 Task: Look for space in Mamoudzou, Mayotte from 24th August, 2023 to 10th September, 2023 for 8 adults in price range Rs.12000 to Rs.15000. Place can be entire place or shared room with 4 bedrooms having 8 beds and 4 bathrooms. Property type can be house, flat, guest house. Amenities needed are: wifi, TV, free parkinig on premises, gym, breakfast. Booking option can be shelf check-in. Required host language is English.
Action: Mouse moved to (483, 105)
Screenshot: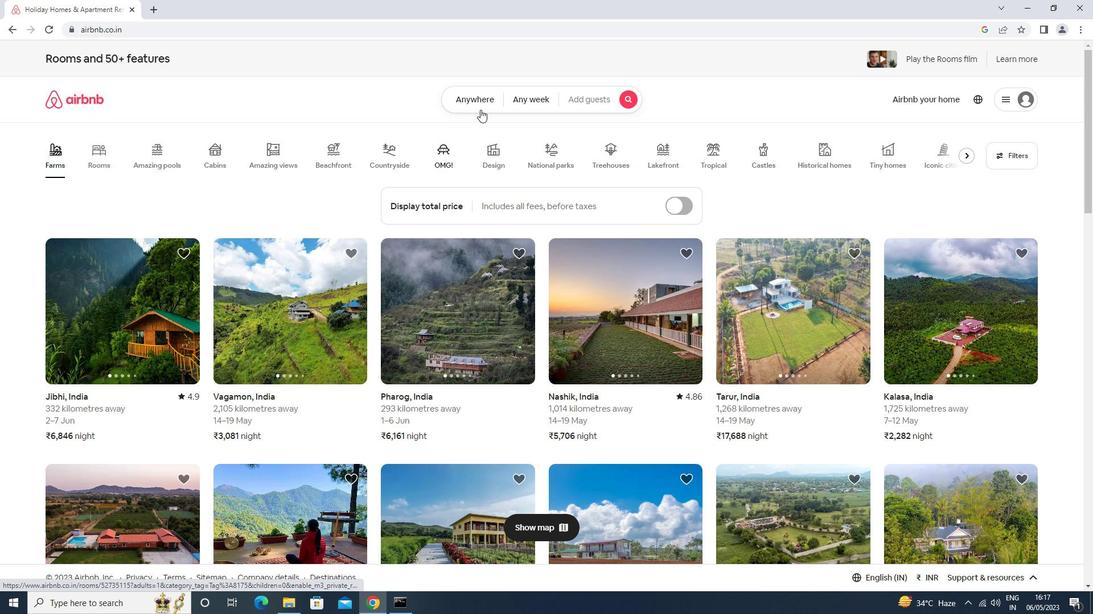 
Action: Mouse pressed left at (483, 105)
Screenshot: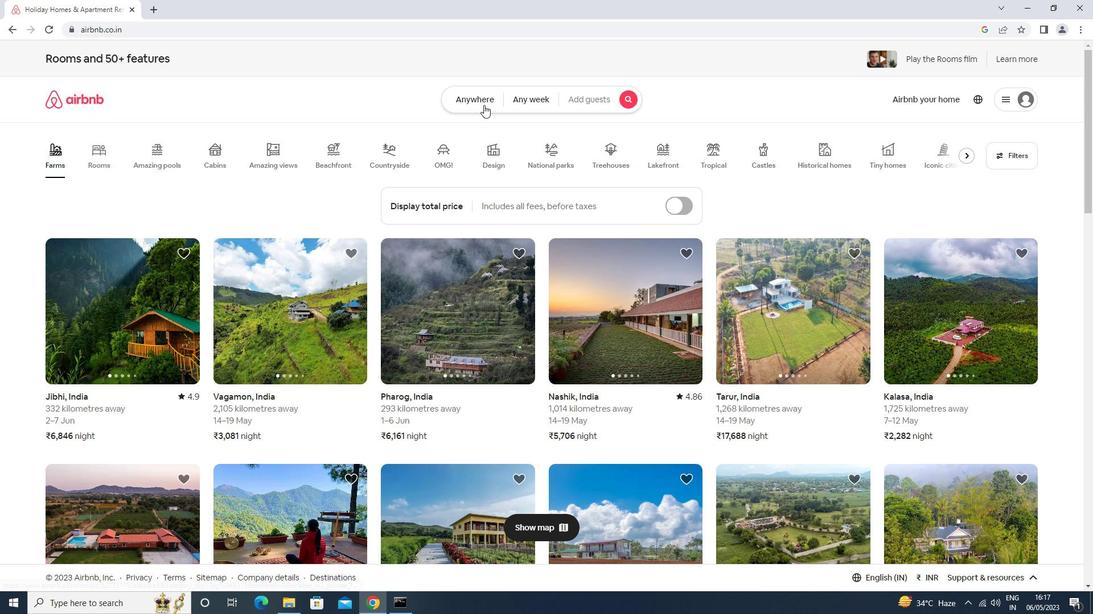 
Action: Mouse moved to (423, 145)
Screenshot: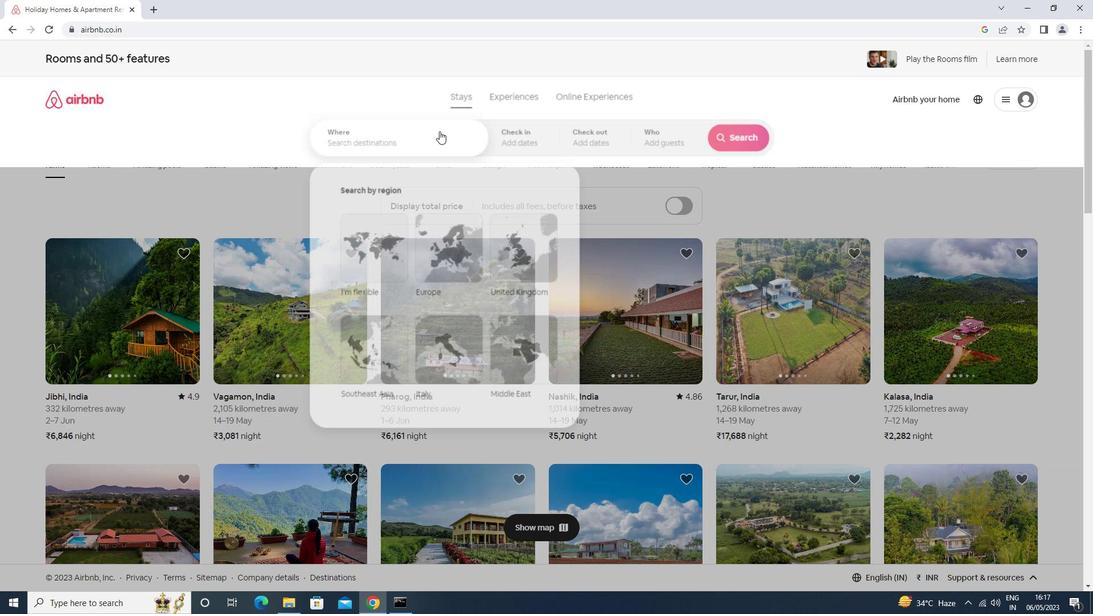 
Action: Mouse pressed left at (423, 145)
Screenshot: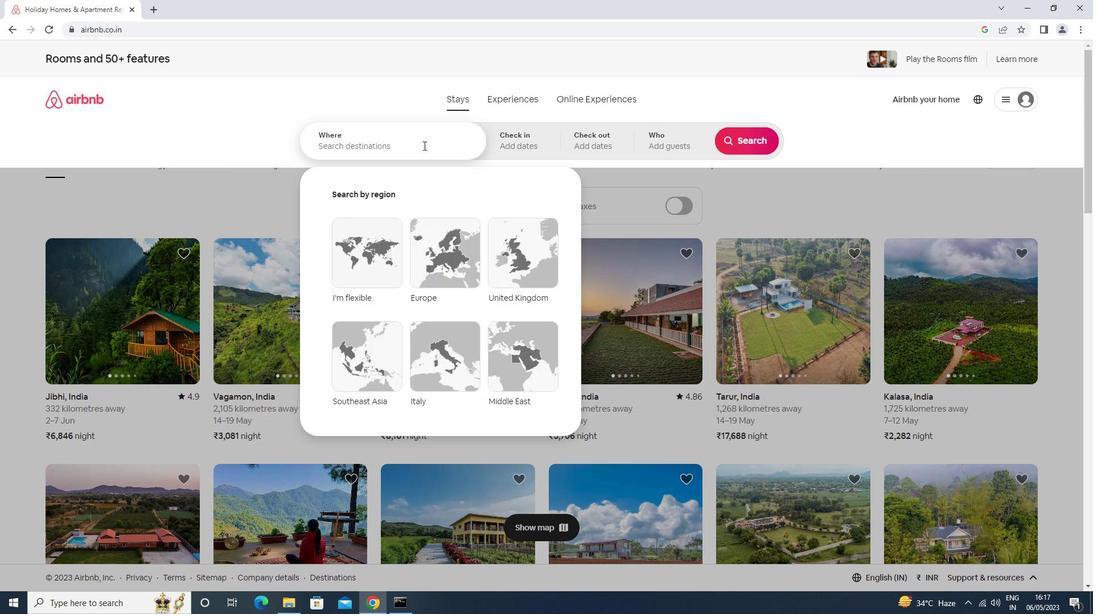 
Action: Mouse moved to (419, 148)
Screenshot: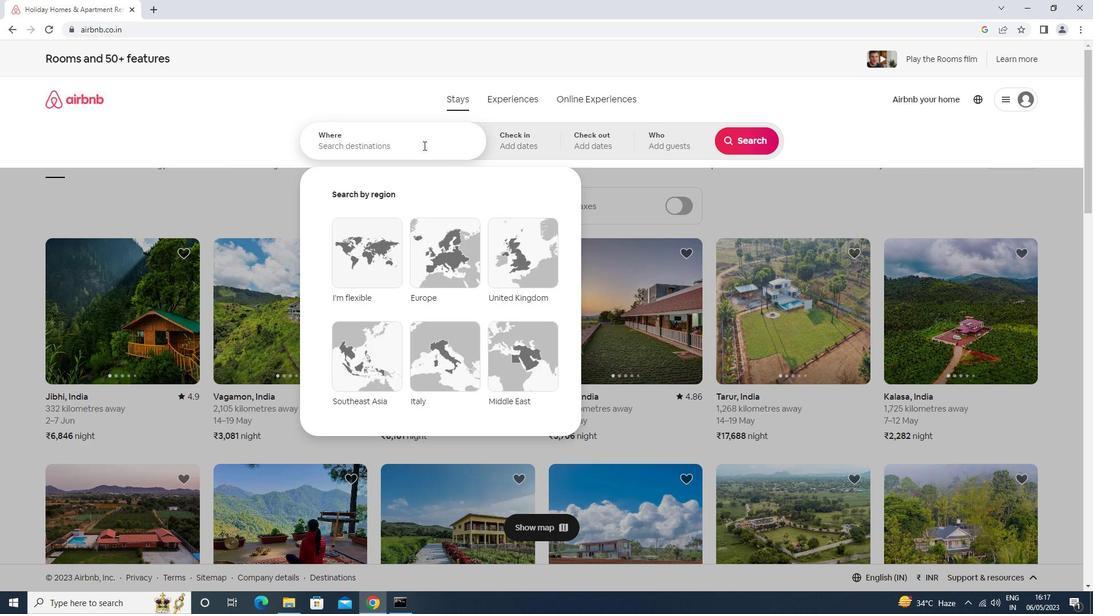 
Action: Key pressed <Key.shift>MAMOUDZOU,<Key.space><Key.shift>YEMEN<Key.backspace><Key.backspace><Key.backspace><Key.backspace><Key.backspace><Key.shift>MAYO<Key.down><Key.enter>
Screenshot: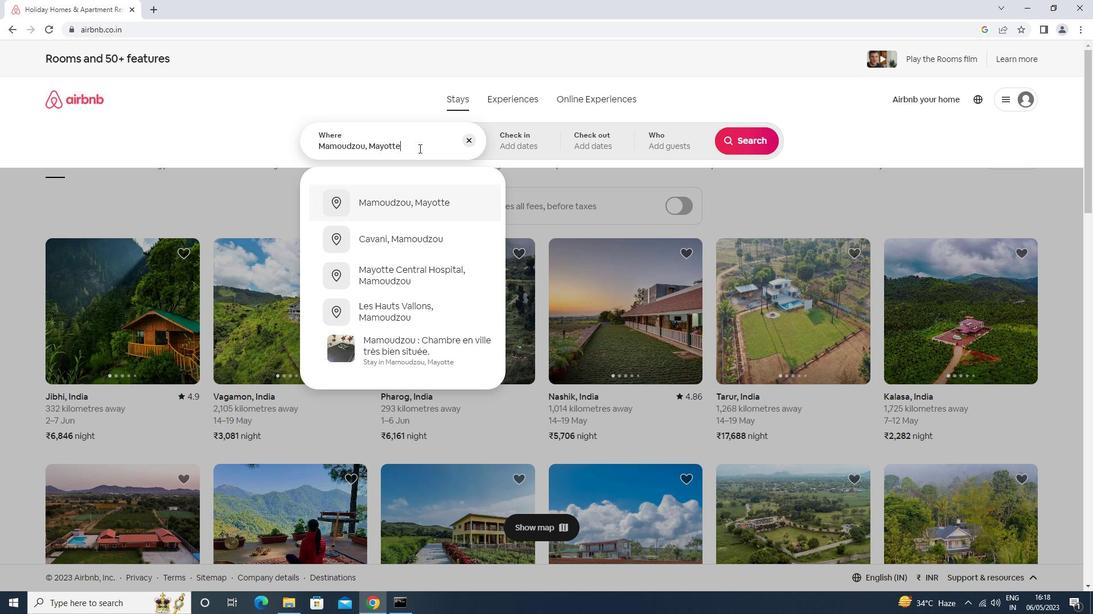 
Action: Mouse moved to (746, 231)
Screenshot: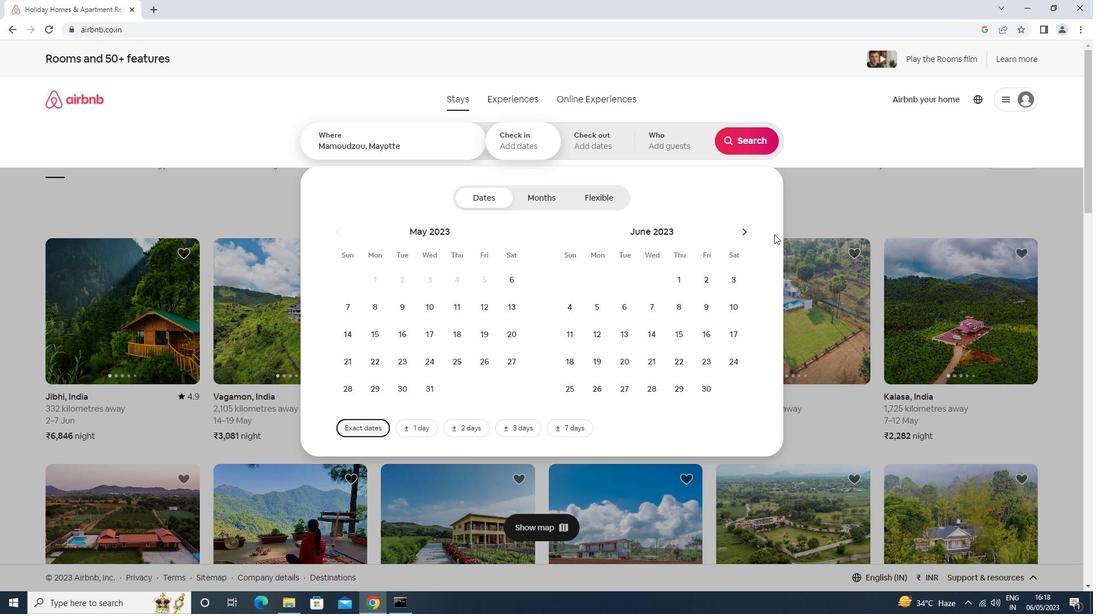 
Action: Mouse pressed left at (746, 231)
Screenshot: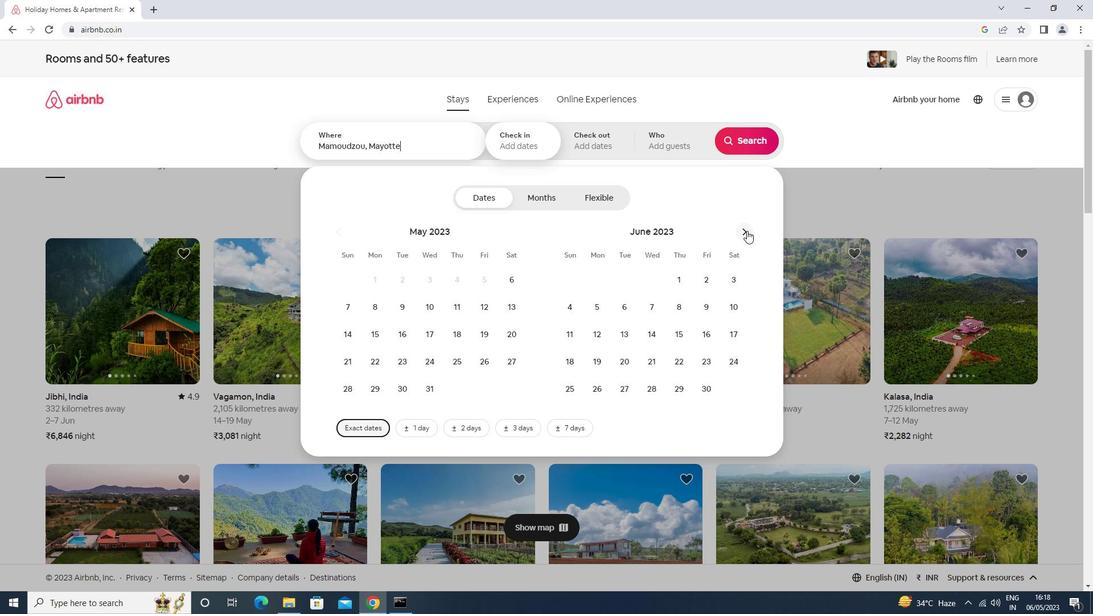 
Action: Mouse pressed left at (746, 231)
Screenshot: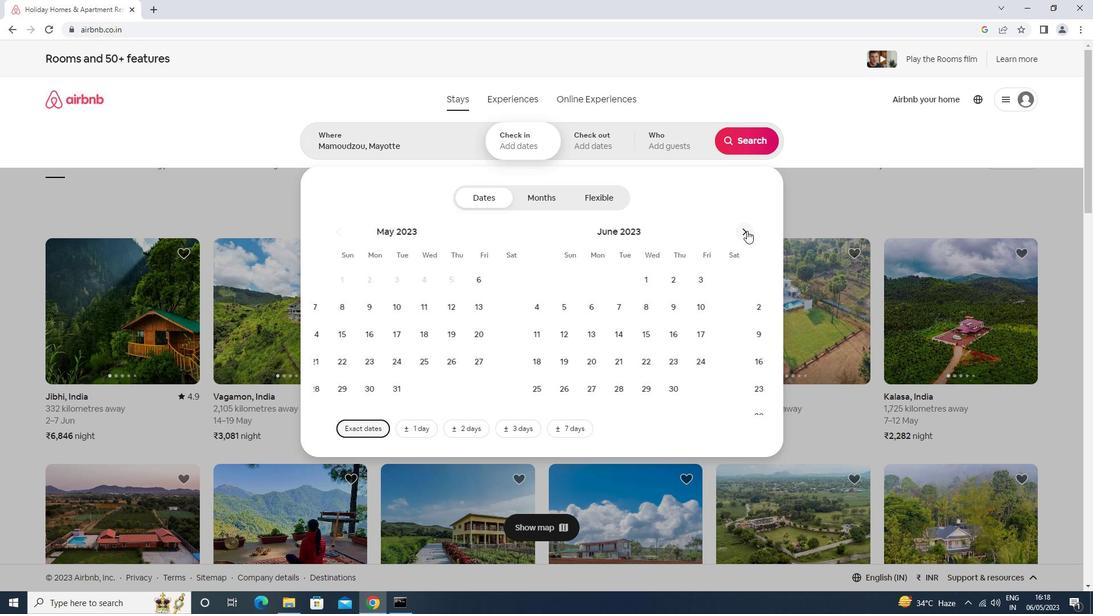 
Action: Mouse pressed left at (746, 231)
Screenshot: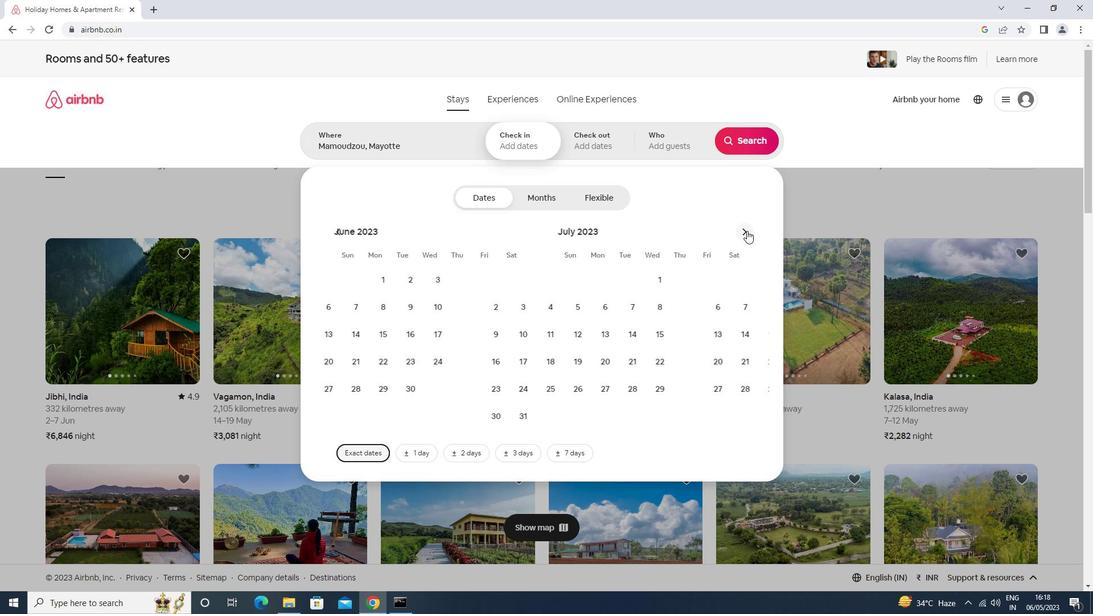 
Action: Mouse moved to (456, 353)
Screenshot: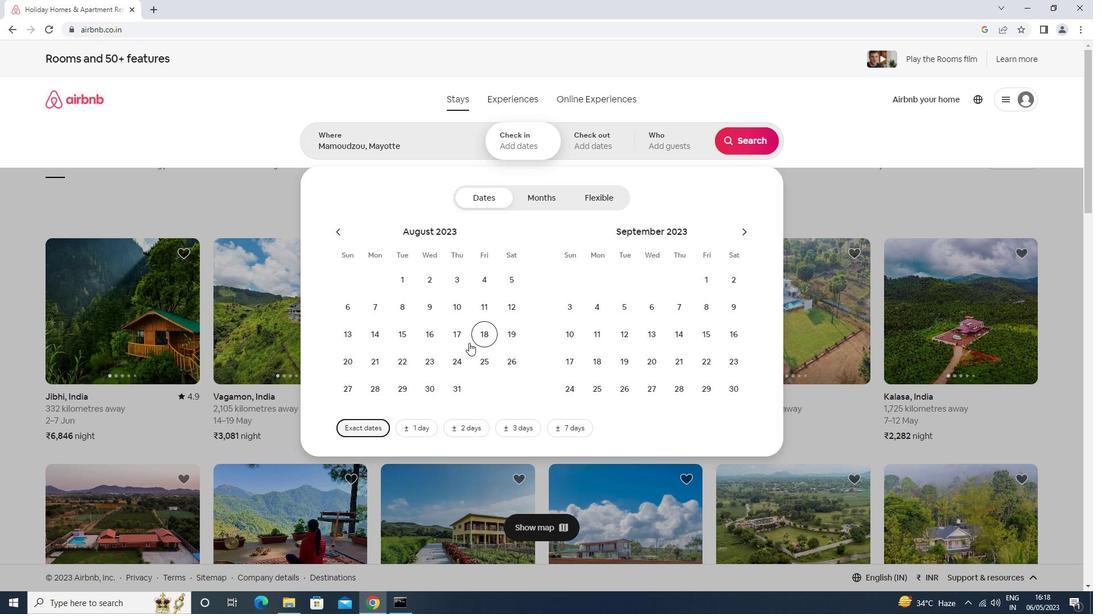 
Action: Mouse pressed left at (456, 353)
Screenshot: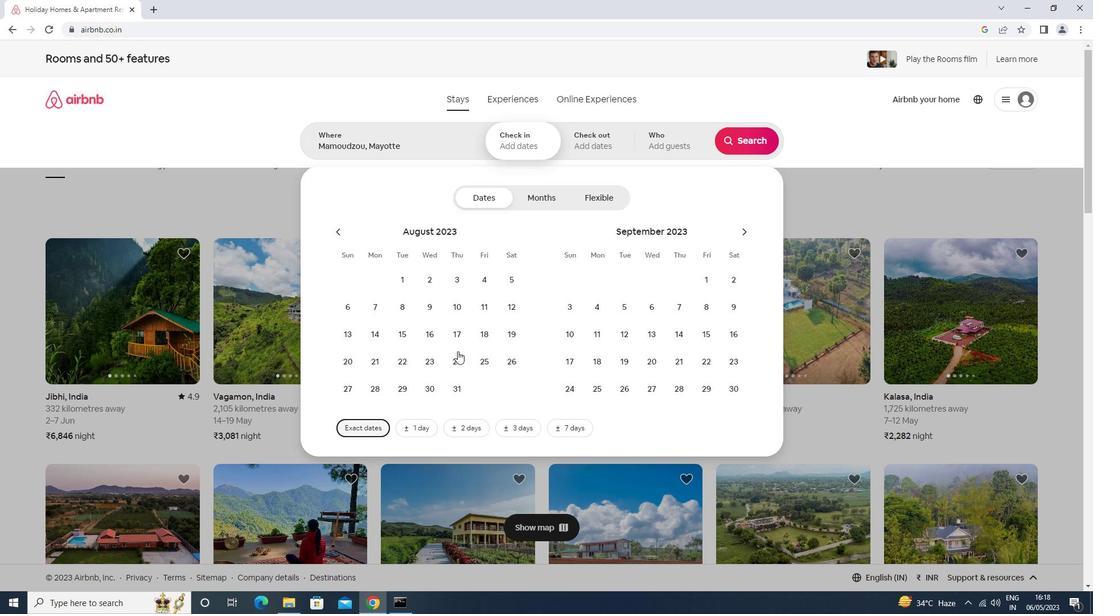
Action: Mouse moved to (572, 334)
Screenshot: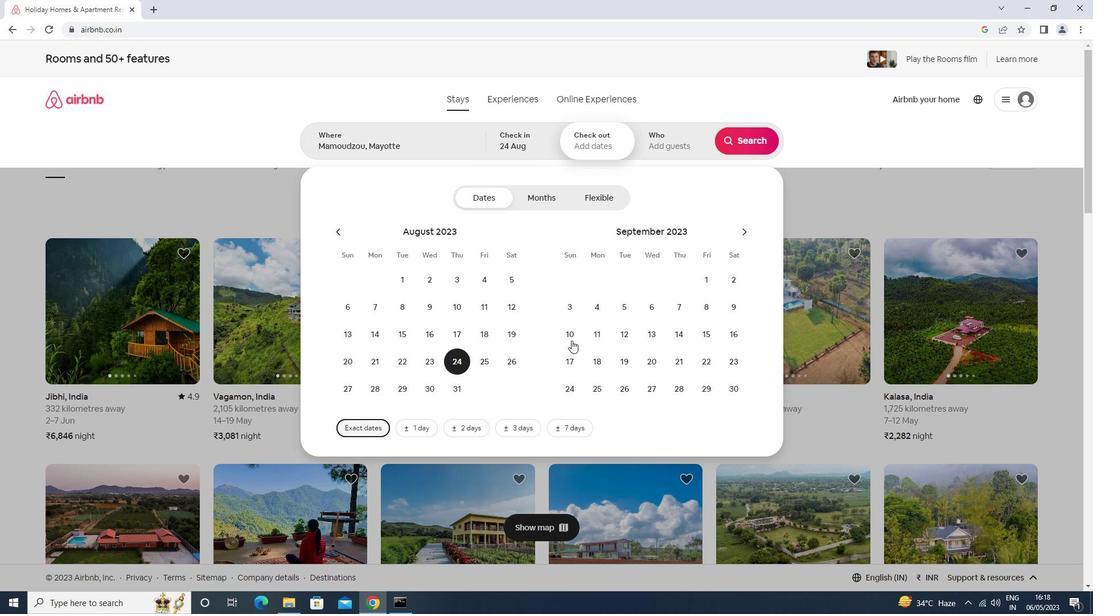 
Action: Mouse pressed left at (572, 334)
Screenshot: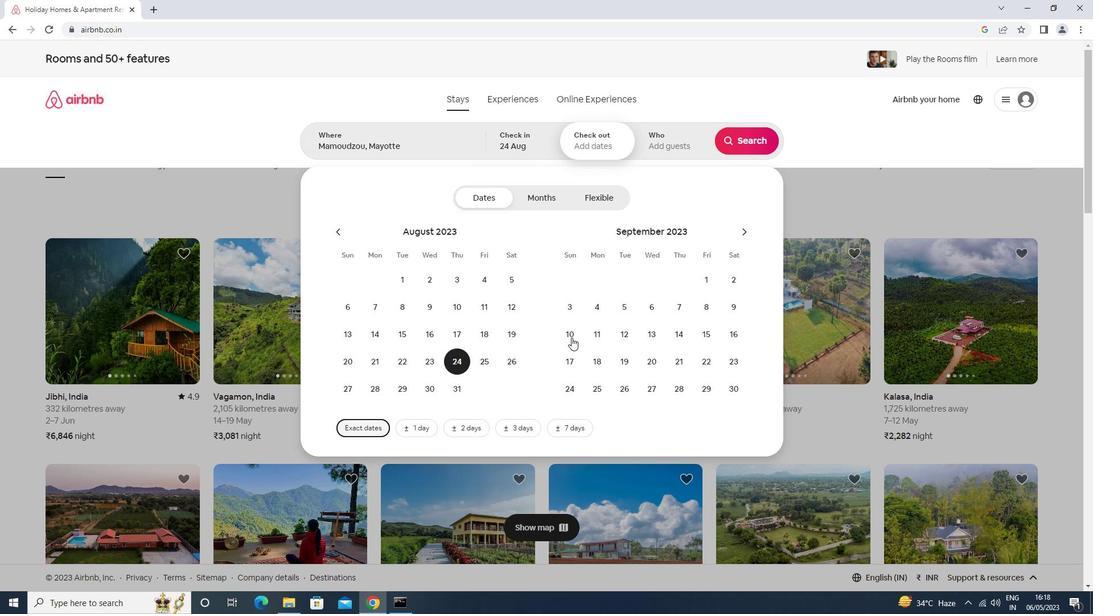 
Action: Mouse moved to (667, 146)
Screenshot: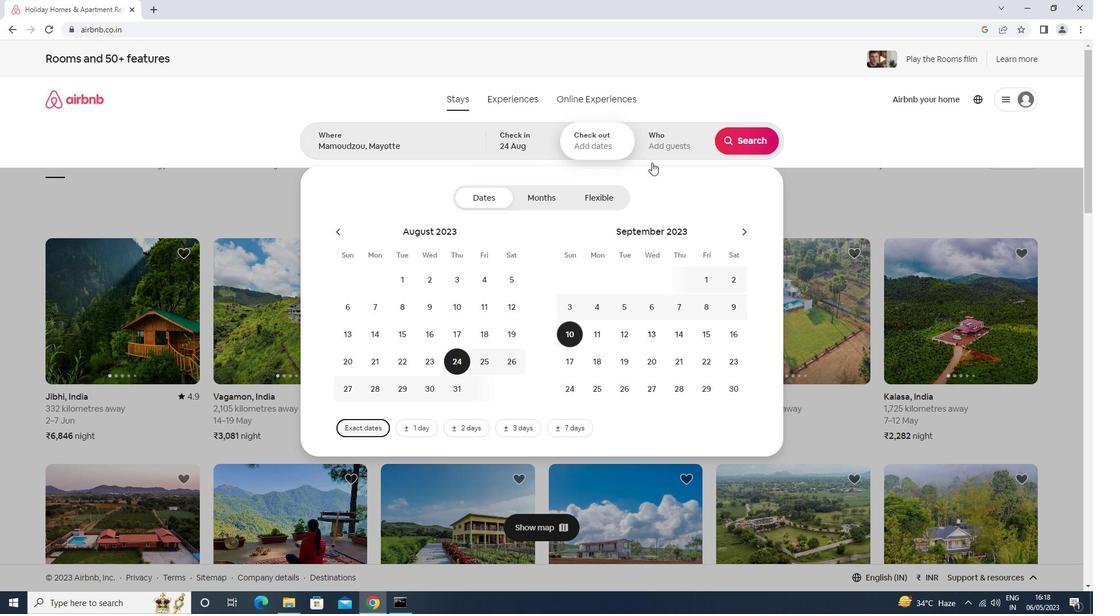 
Action: Mouse pressed left at (667, 146)
Screenshot: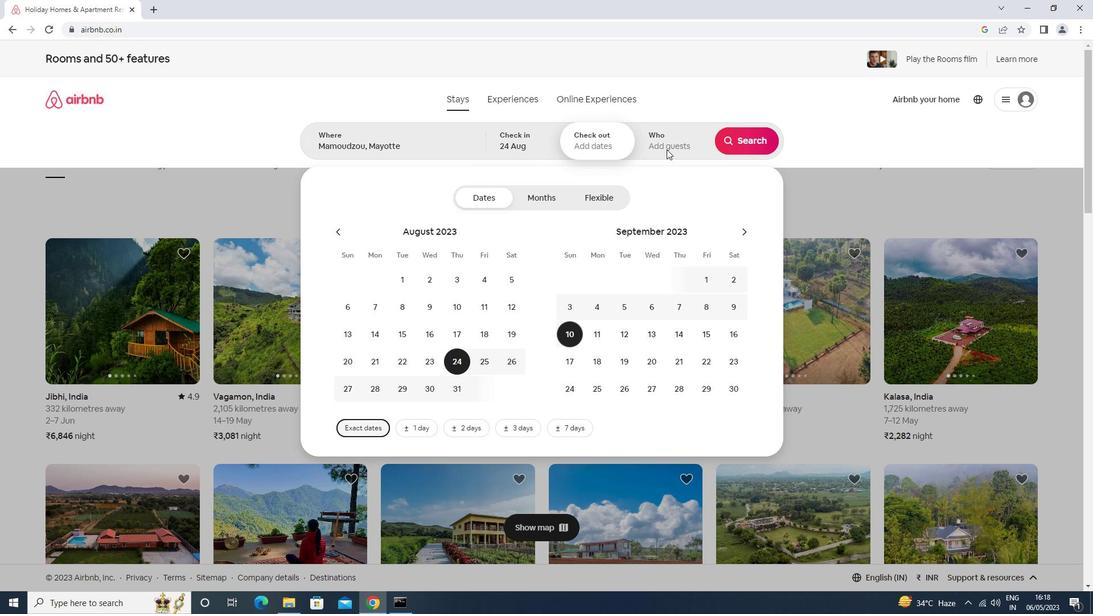 
Action: Mouse moved to (754, 202)
Screenshot: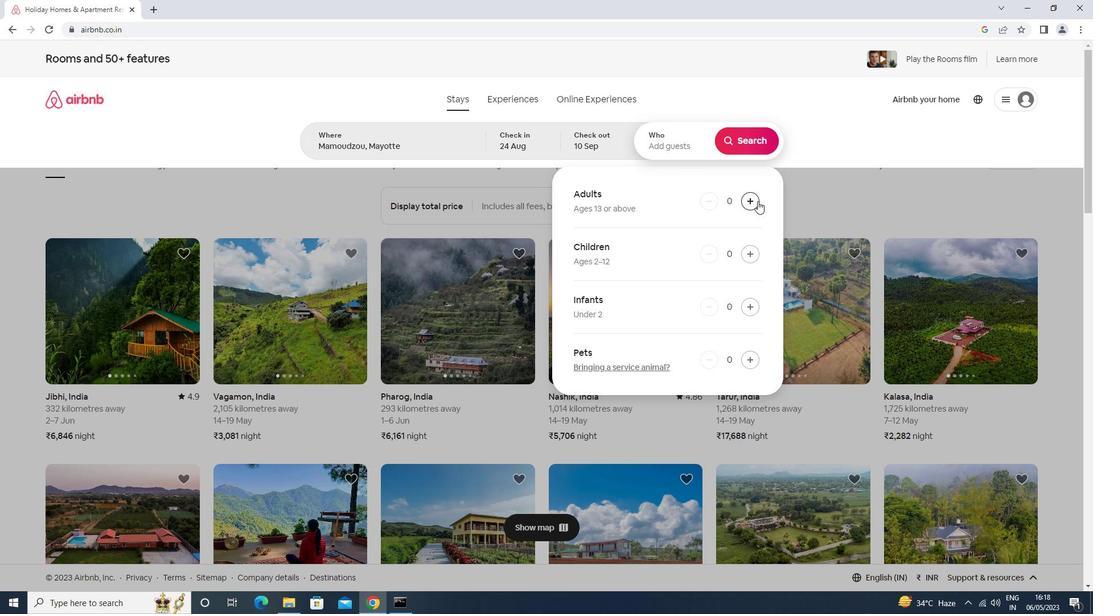 
Action: Mouse pressed left at (754, 202)
Screenshot: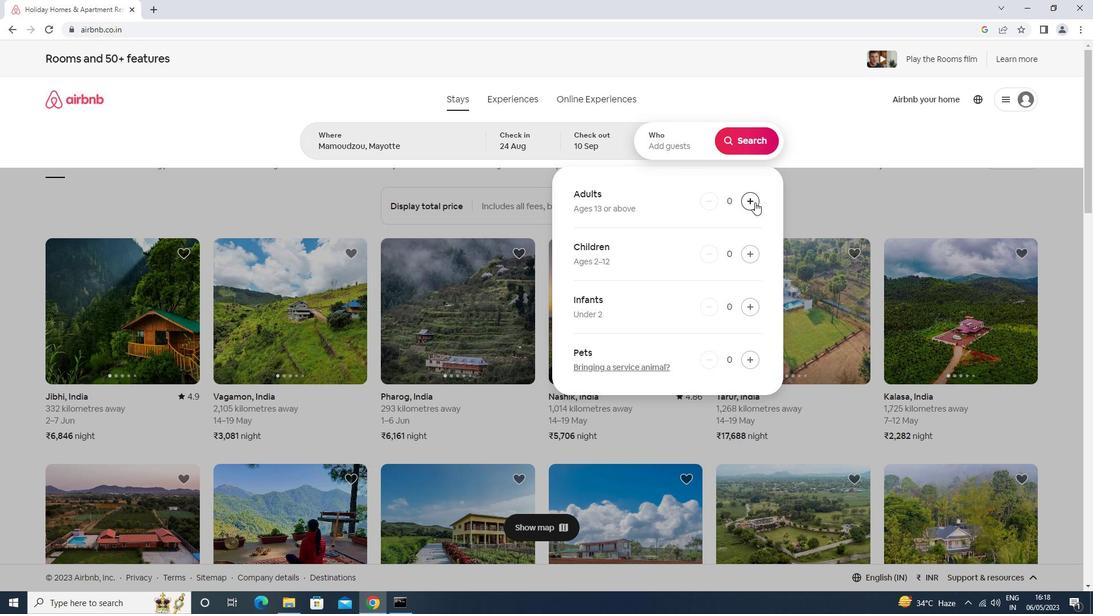 
Action: Mouse pressed left at (754, 202)
Screenshot: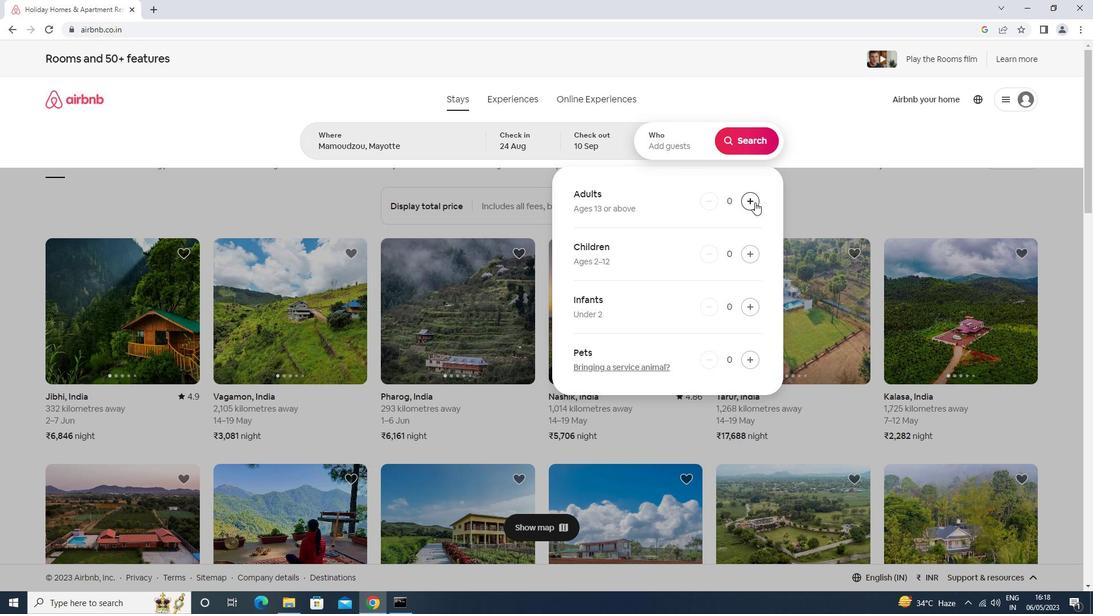 
Action: Mouse pressed left at (754, 202)
Screenshot: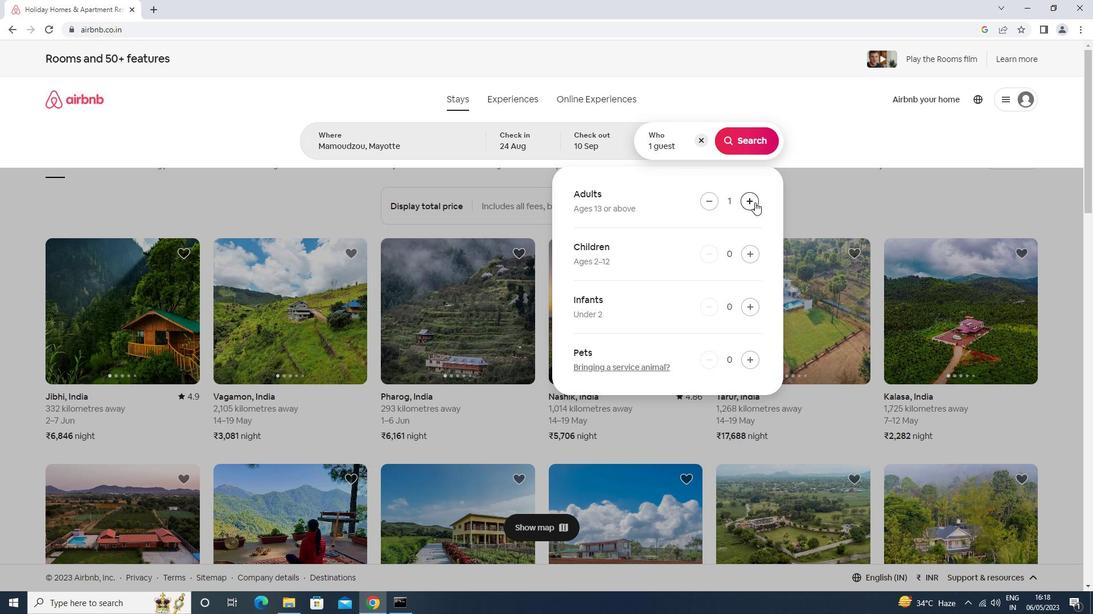 
Action: Mouse pressed left at (754, 202)
Screenshot: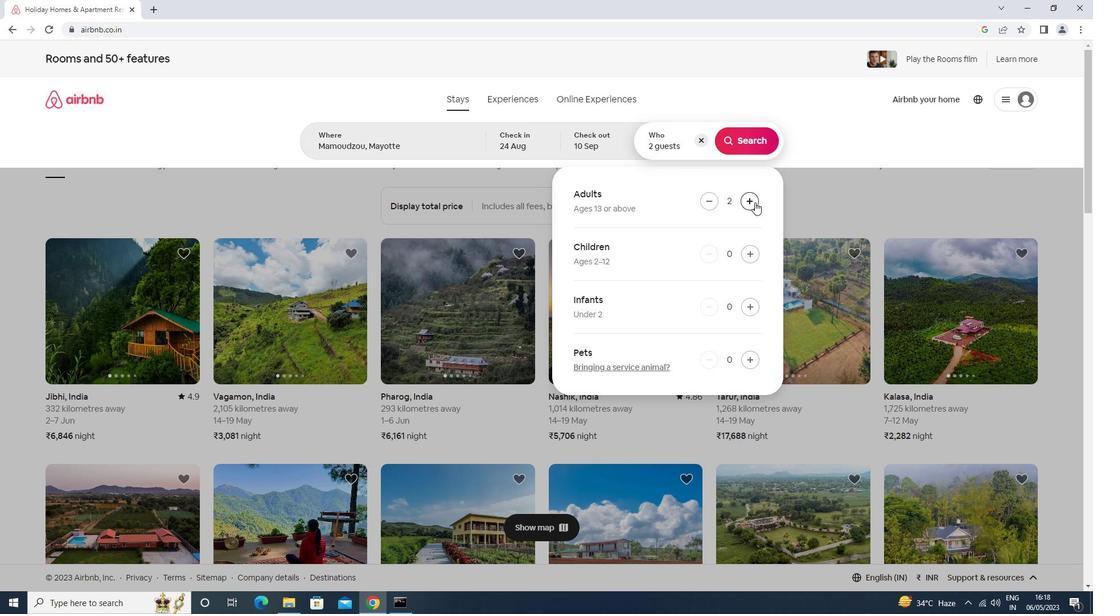 
Action: Mouse pressed left at (754, 202)
Screenshot: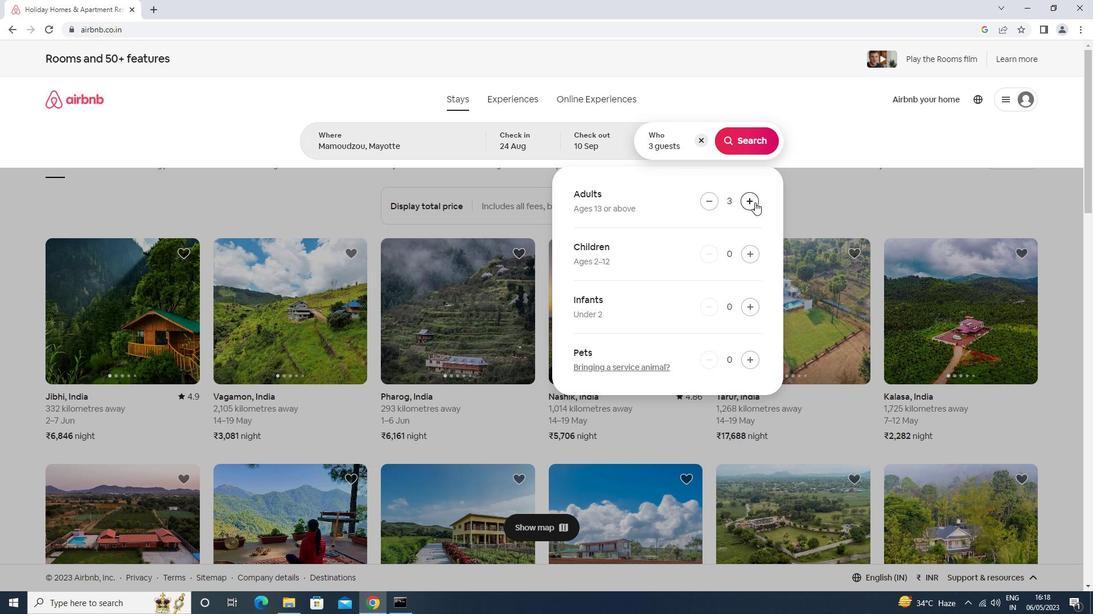 
Action: Mouse pressed left at (754, 202)
Screenshot: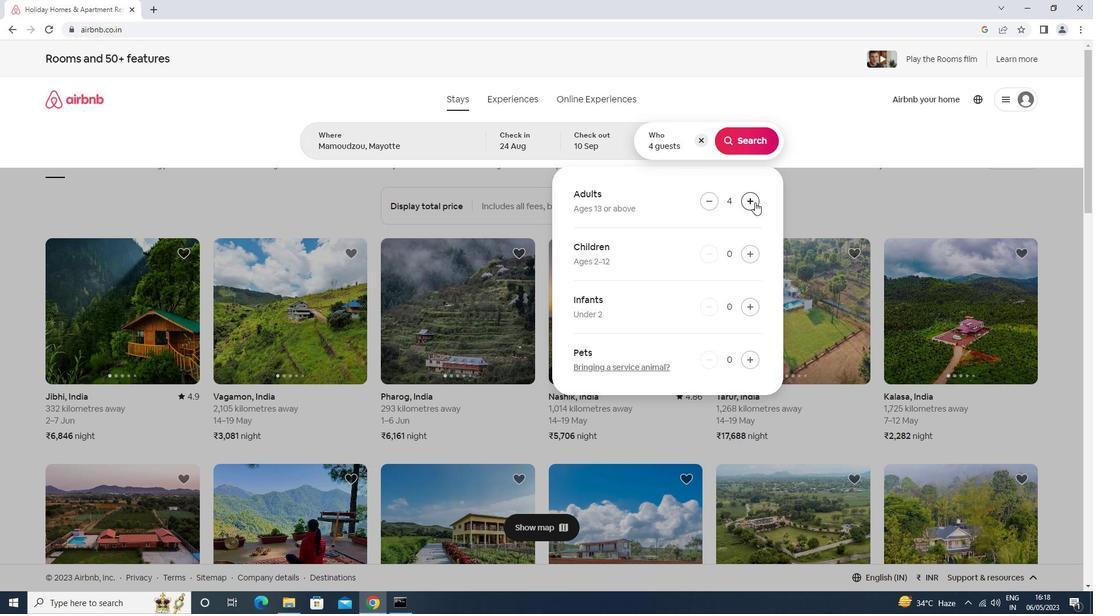
Action: Mouse pressed left at (754, 202)
Screenshot: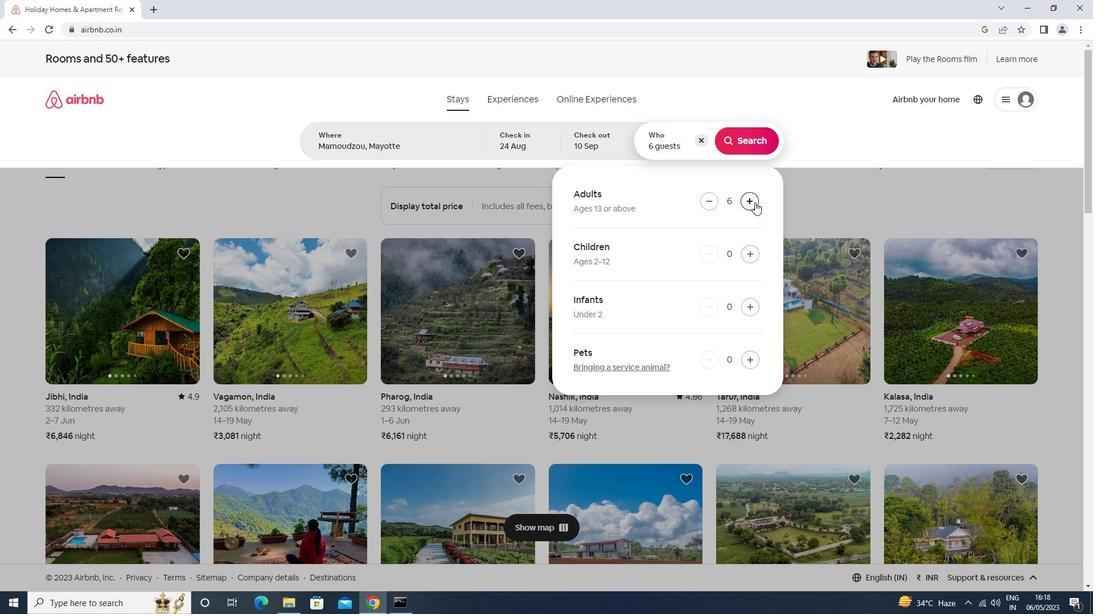 
Action: Mouse pressed left at (754, 202)
Screenshot: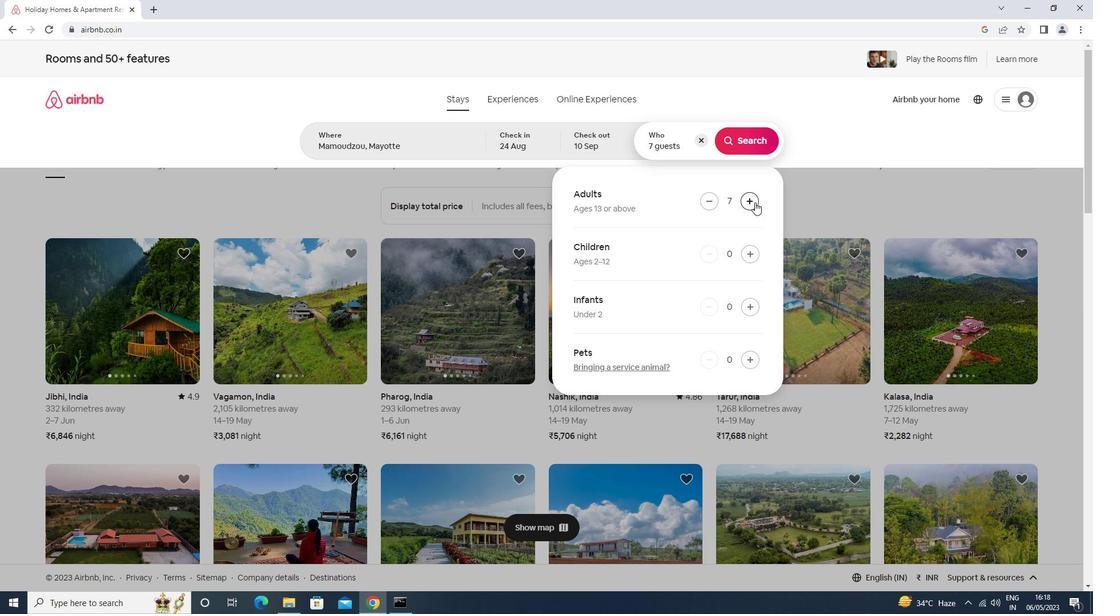 
Action: Mouse moved to (746, 142)
Screenshot: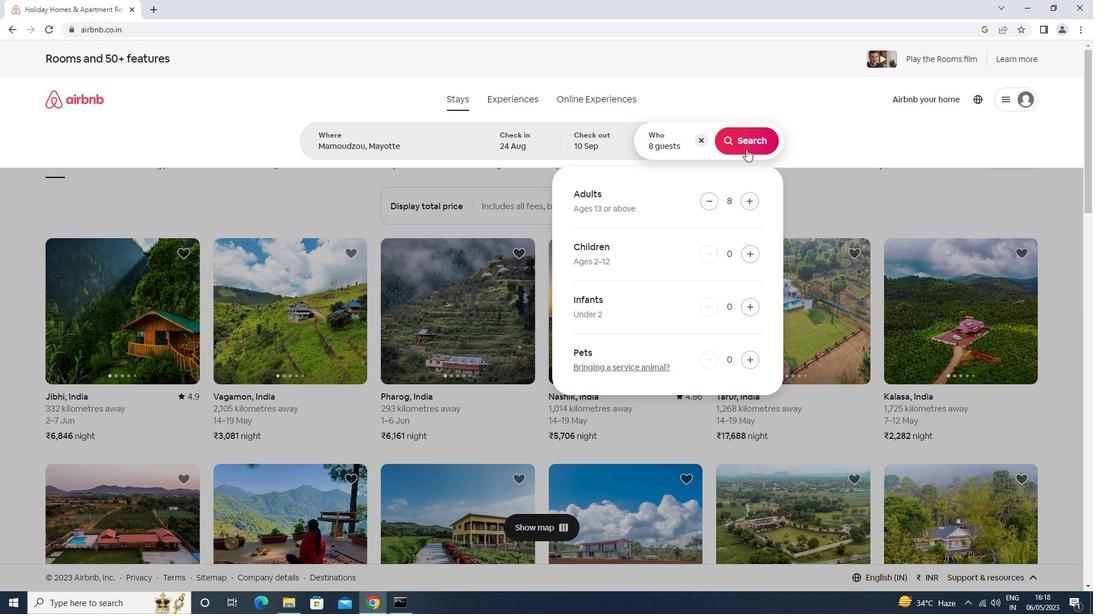 
Action: Mouse pressed left at (746, 142)
Screenshot: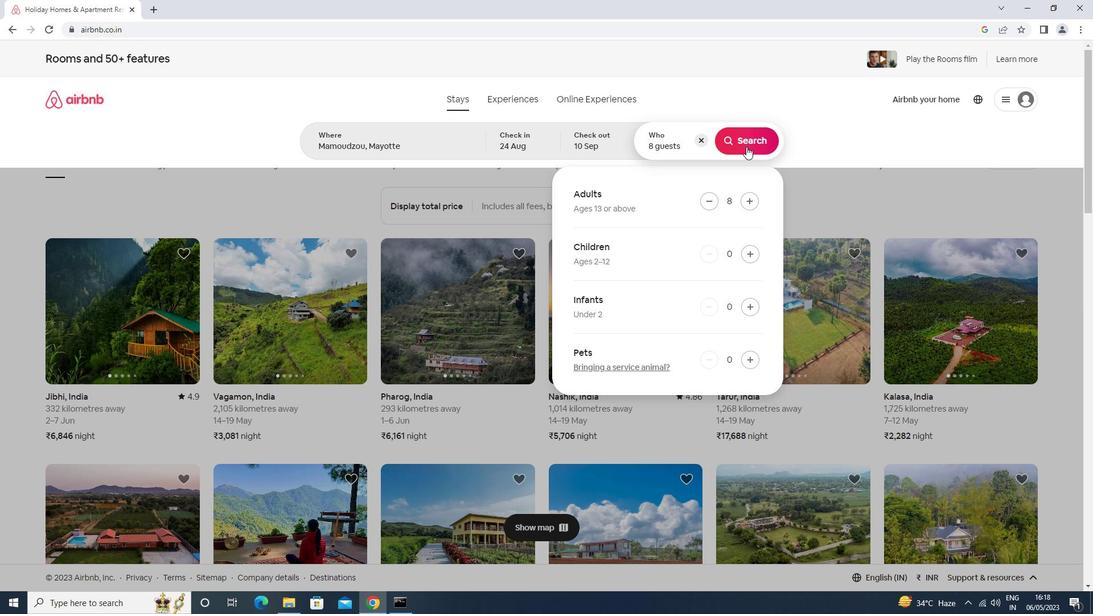 
Action: Mouse moved to (1038, 117)
Screenshot: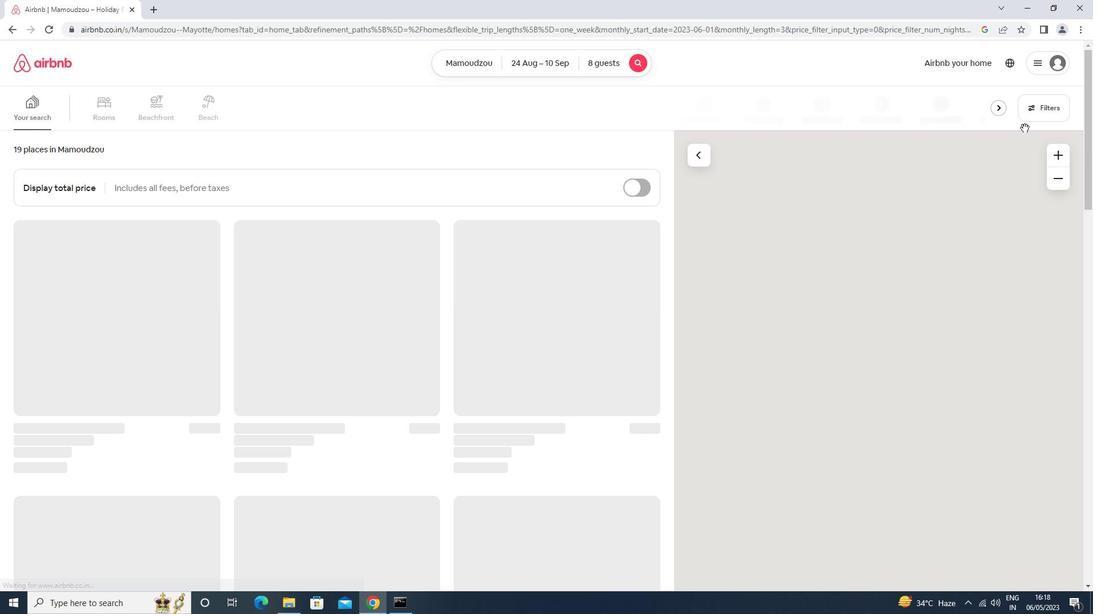 
Action: Mouse pressed left at (1038, 117)
Screenshot: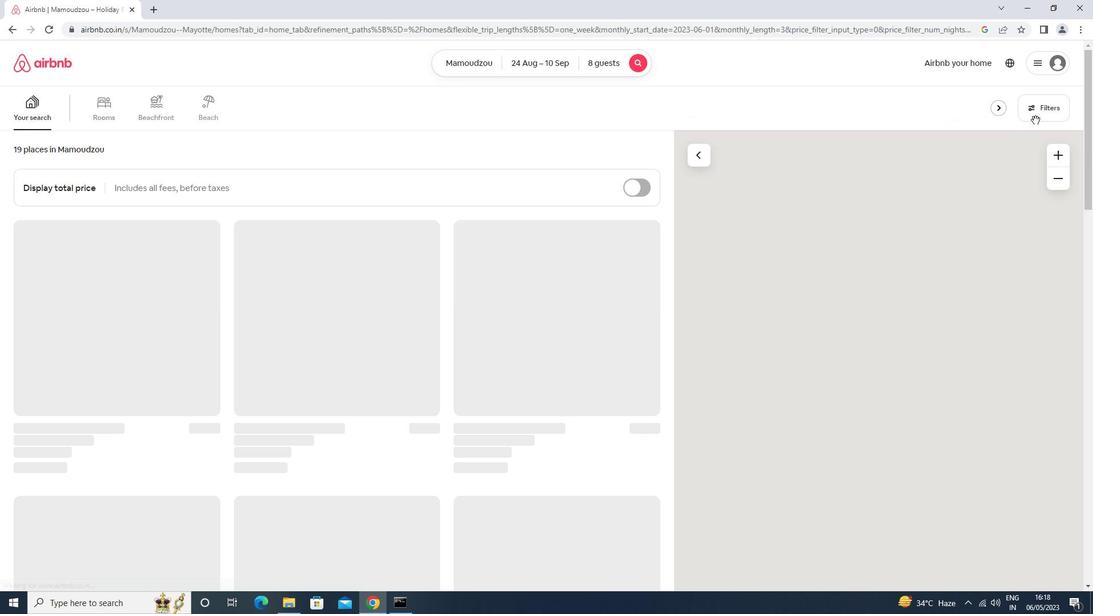 
Action: Mouse moved to (446, 387)
Screenshot: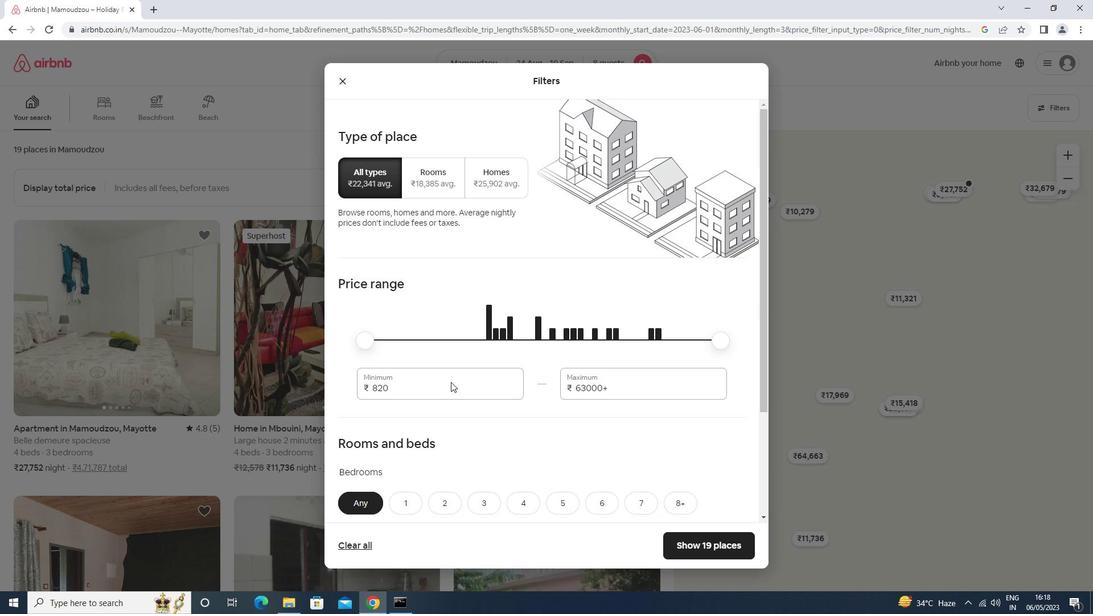 
Action: Mouse pressed left at (446, 387)
Screenshot: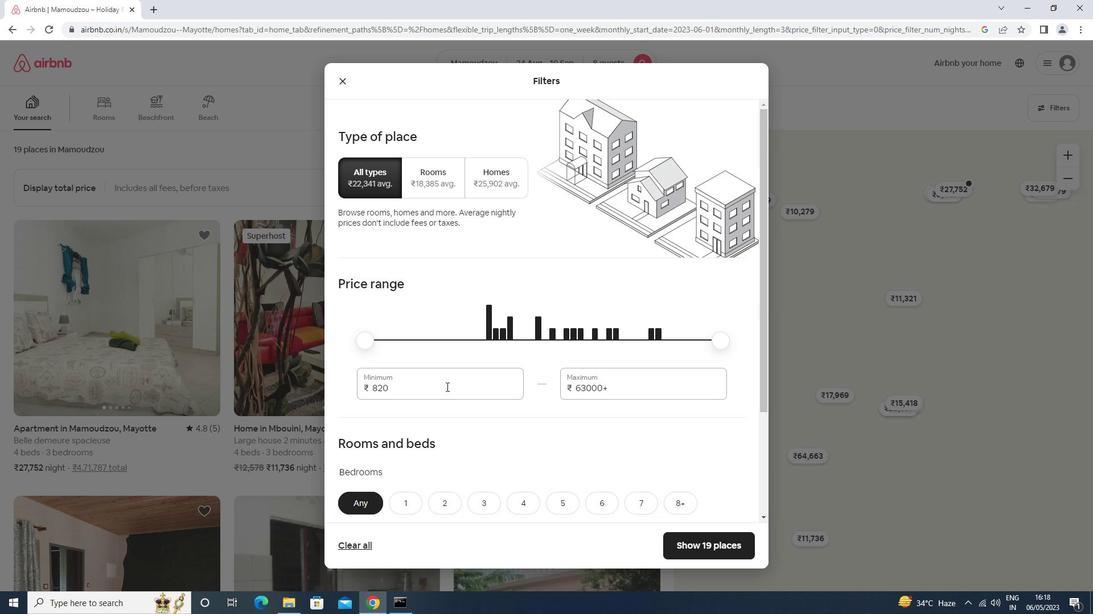 
Action: Mouse moved to (444, 387)
Screenshot: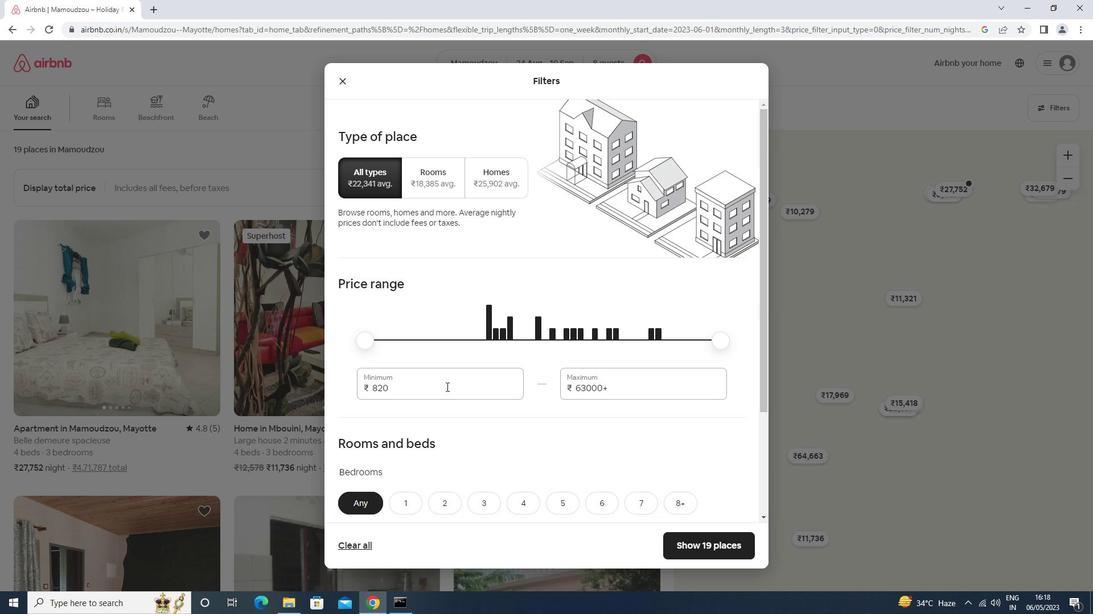 
Action: Key pressed <Key.backspace><Key.backspace><Key.backspace><Key.backspace>12000<Key.tab>15000
Screenshot: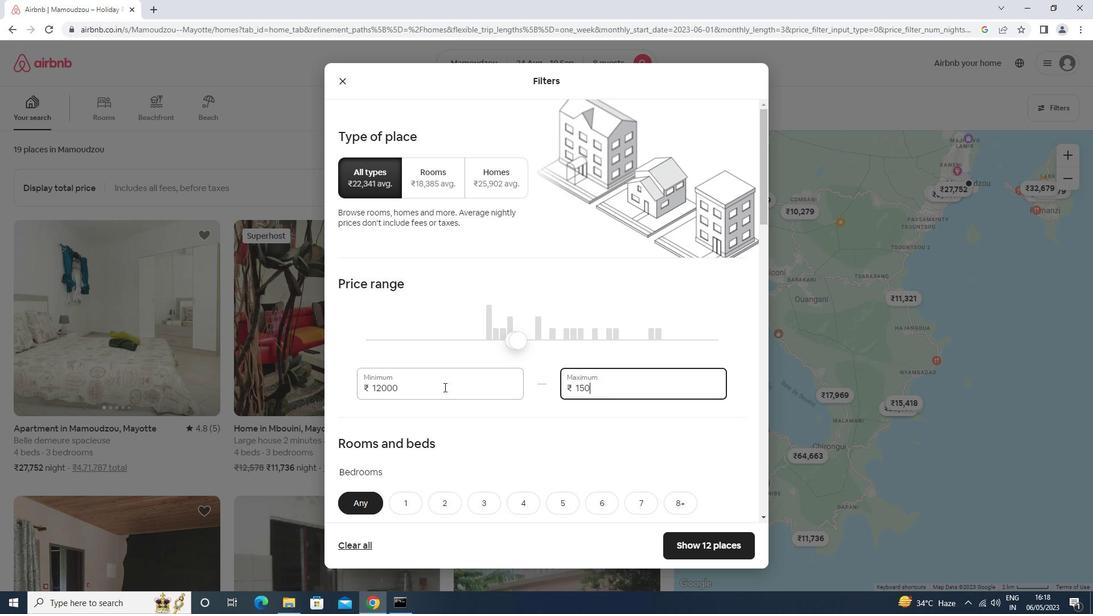 
Action: Mouse scrolled (444, 387) with delta (0, 0)
Screenshot: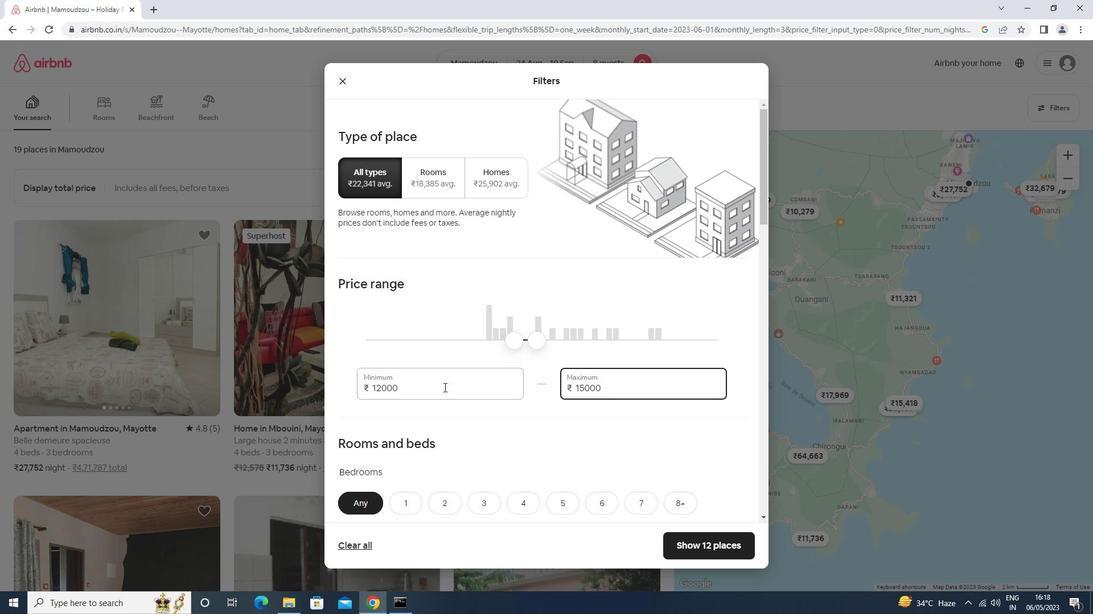 
Action: Mouse scrolled (444, 387) with delta (0, 0)
Screenshot: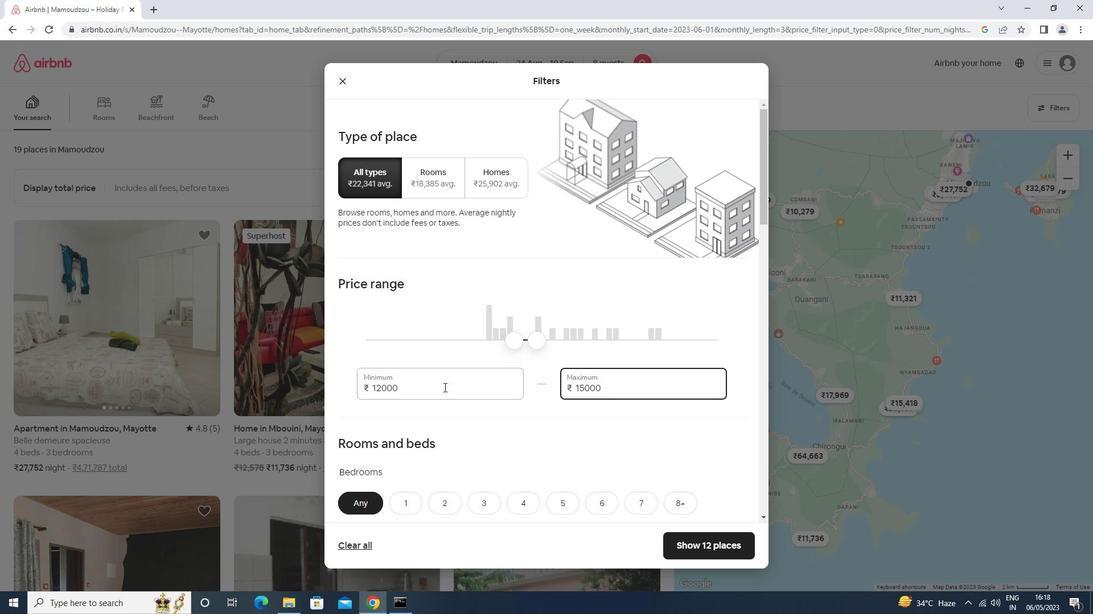 
Action: Mouse scrolled (444, 387) with delta (0, 0)
Screenshot: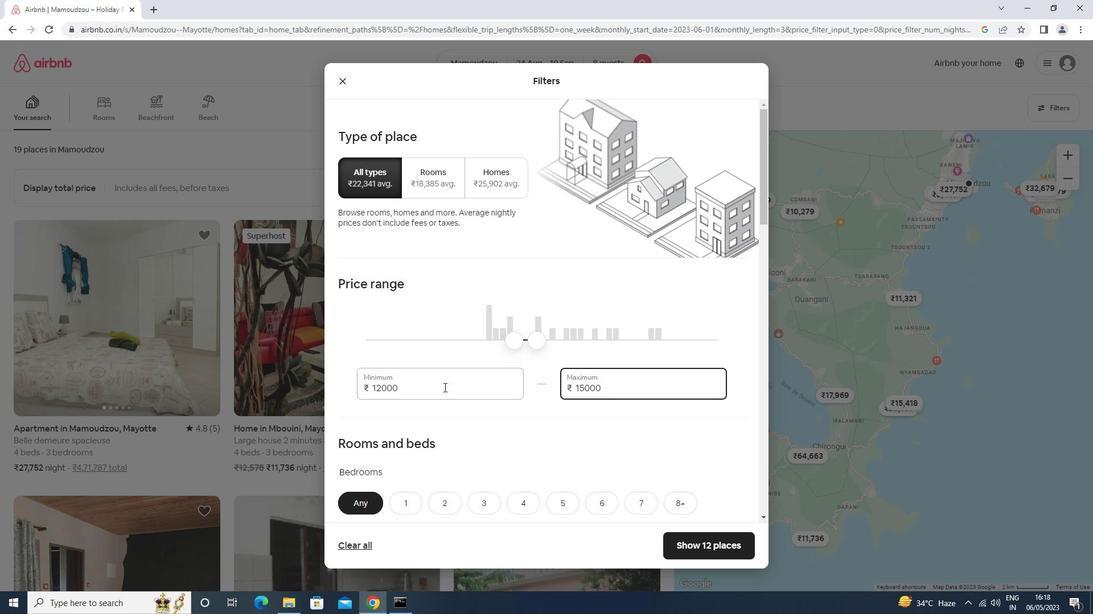 
Action: Mouse scrolled (444, 387) with delta (0, 0)
Screenshot: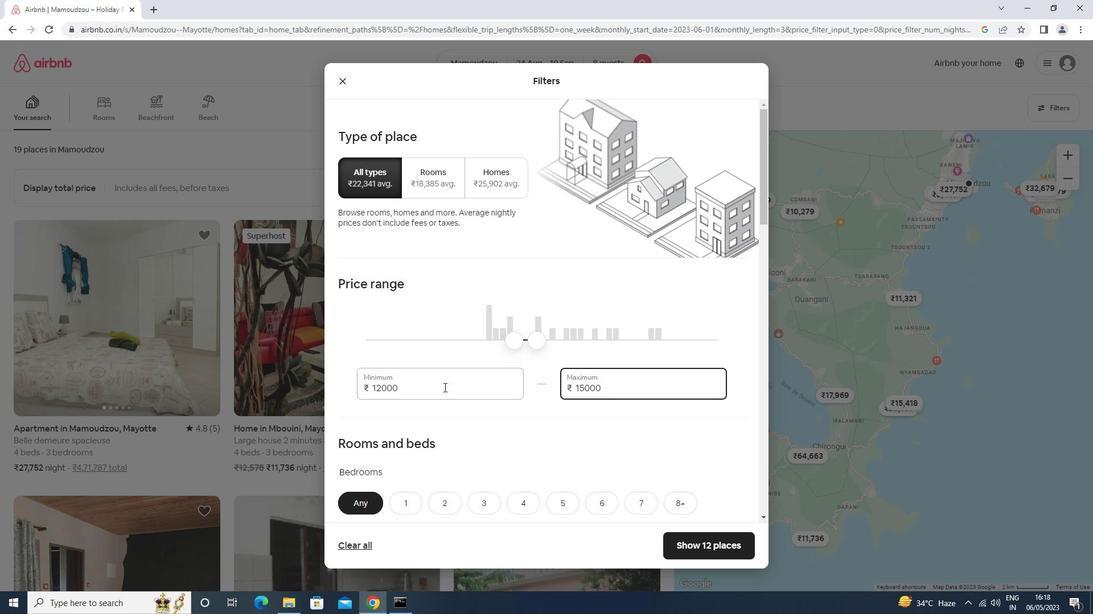 
Action: Mouse scrolled (444, 387) with delta (0, 0)
Screenshot: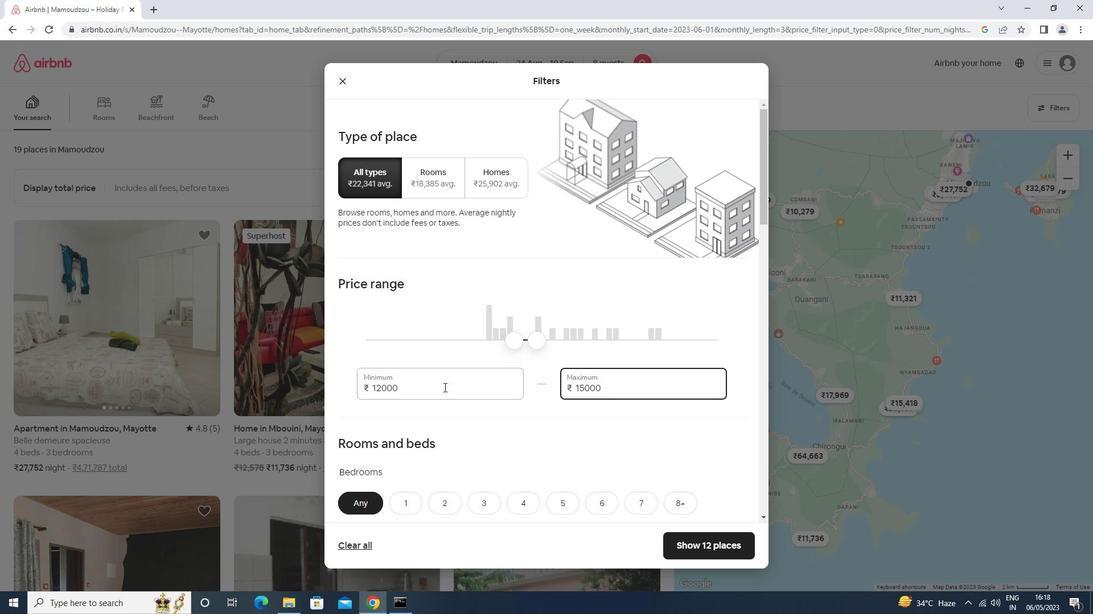 
Action: Mouse scrolled (444, 387) with delta (0, 0)
Screenshot: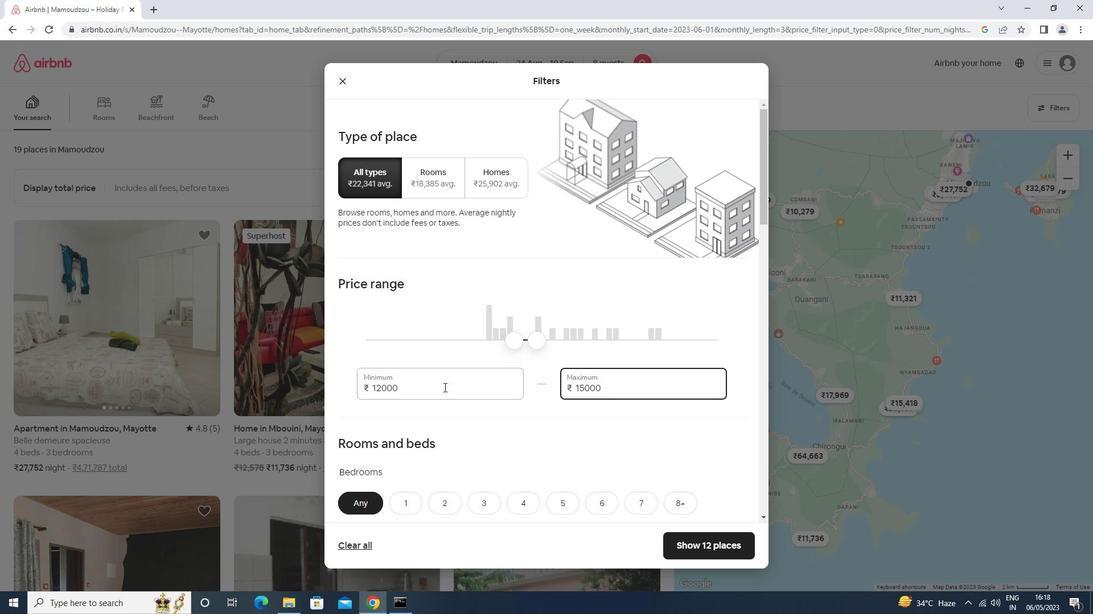 
Action: Mouse moved to (529, 159)
Screenshot: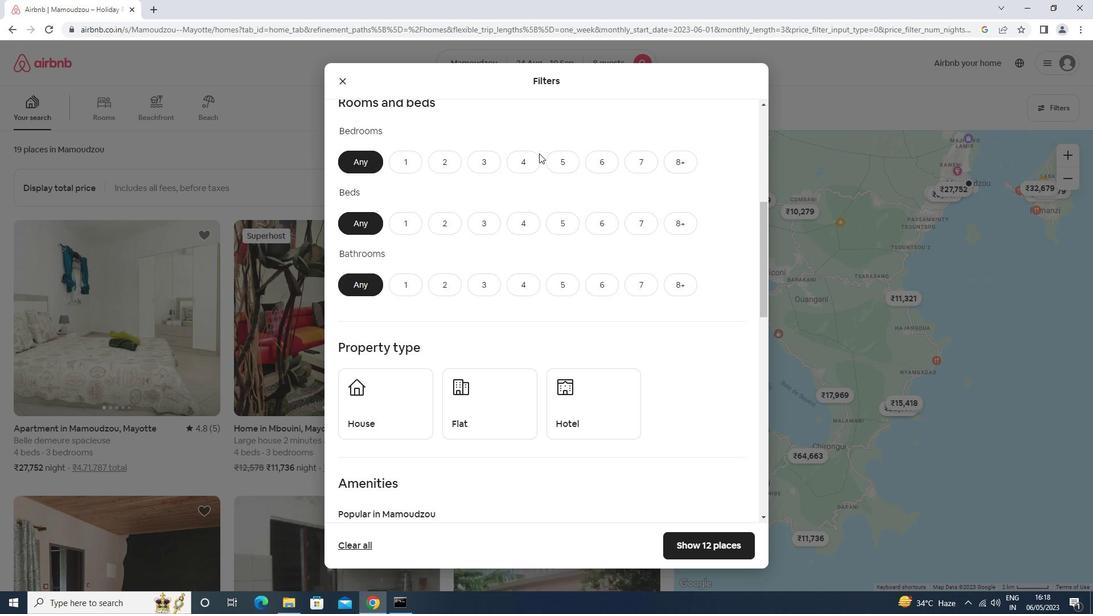 
Action: Mouse pressed left at (529, 159)
Screenshot: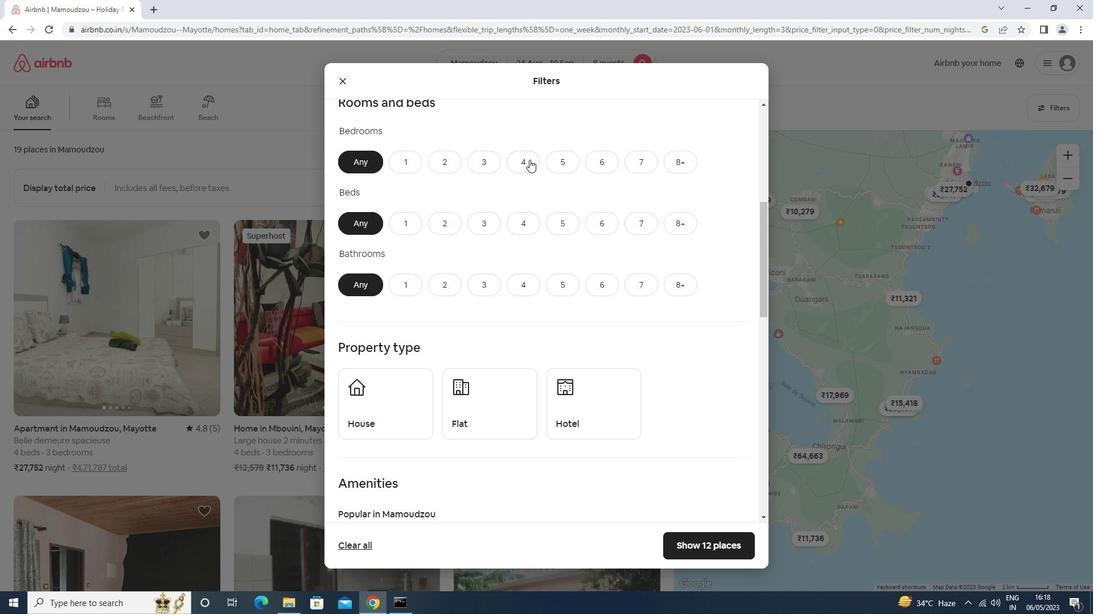 
Action: Mouse moved to (676, 227)
Screenshot: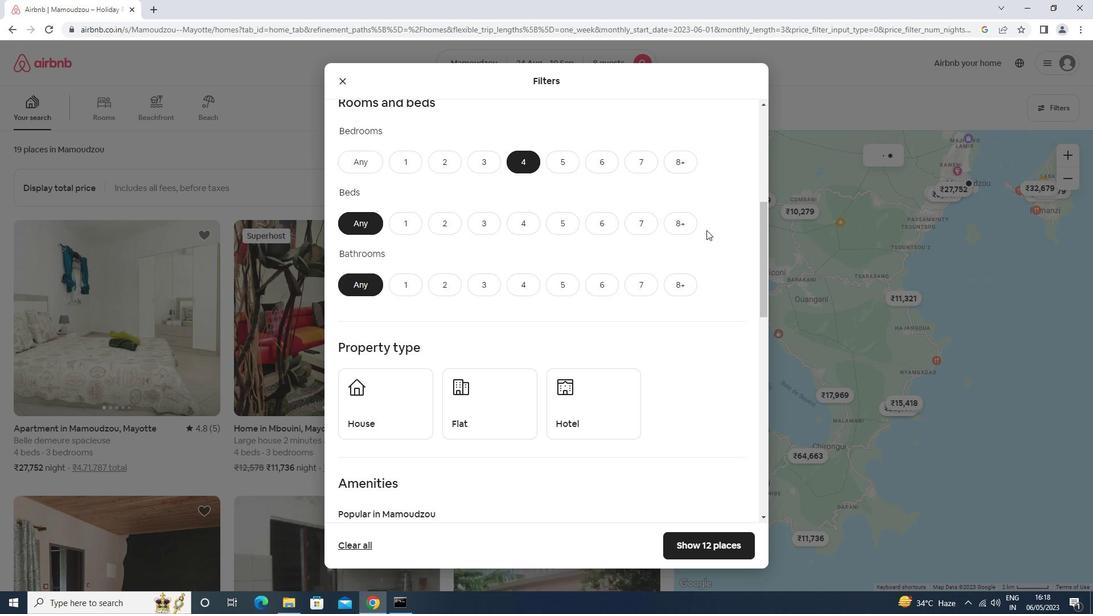 
Action: Mouse pressed left at (676, 227)
Screenshot: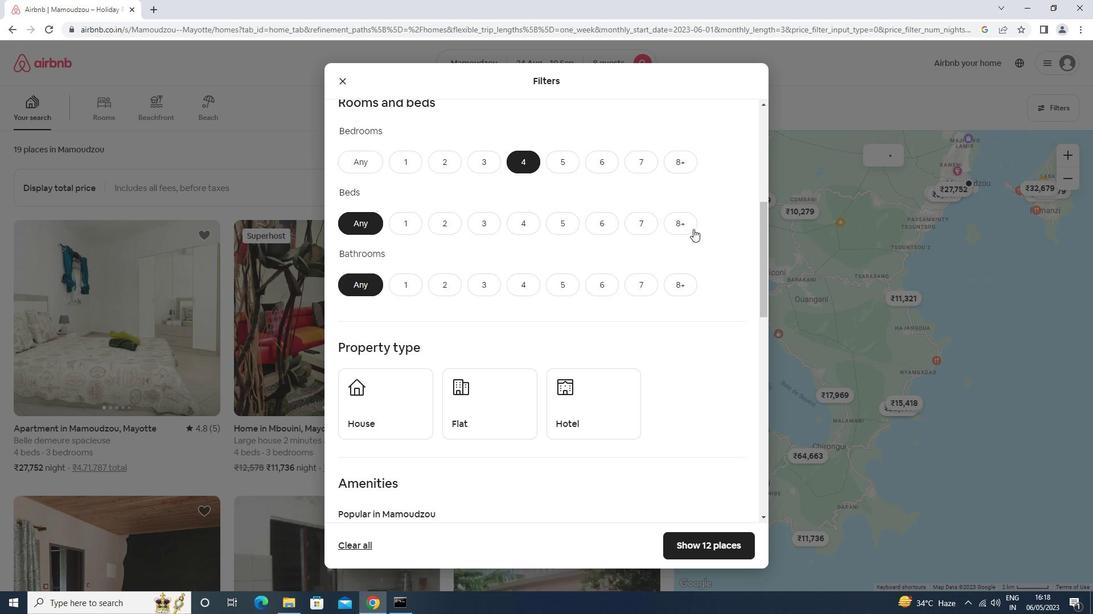 
Action: Mouse moved to (510, 281)
Screenshot: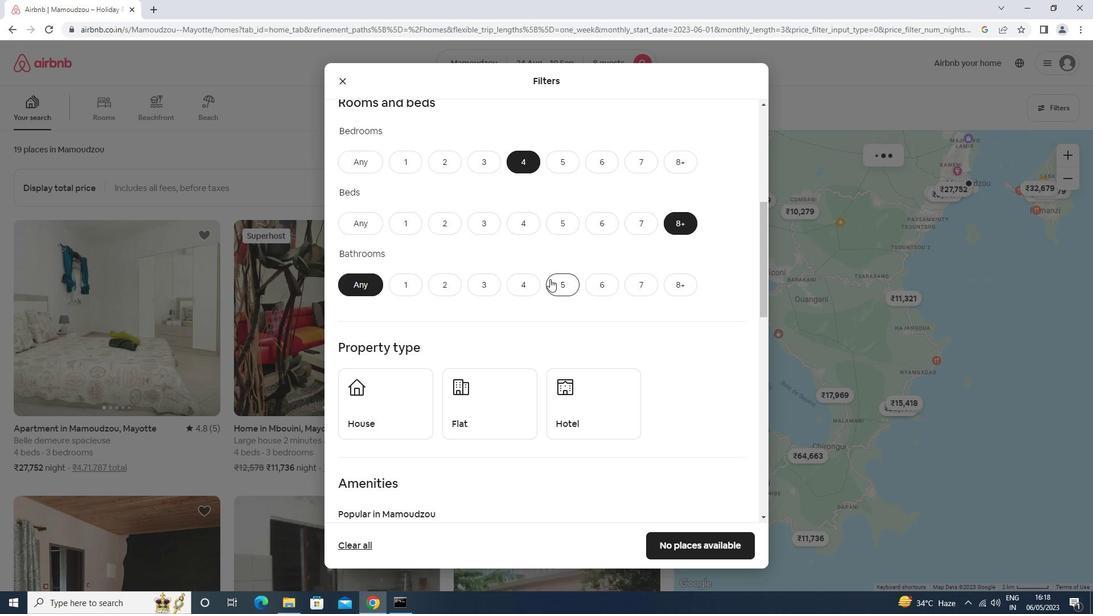 
Action: Mouse pressed left at (510, 281)
Screenshot: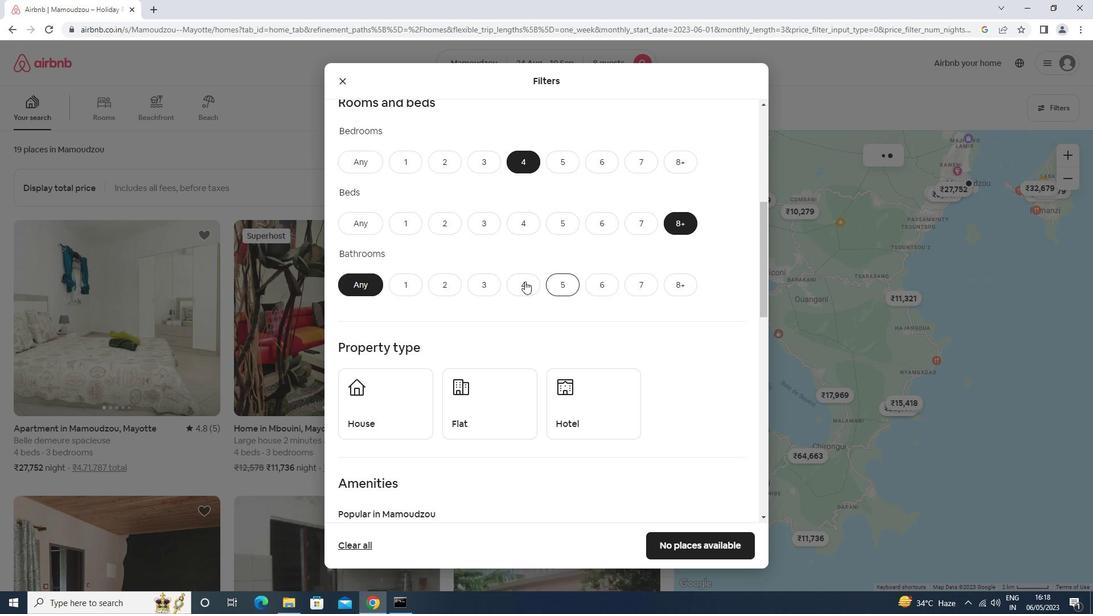
Action: Mouse moved to (391, 380)
Screenshot: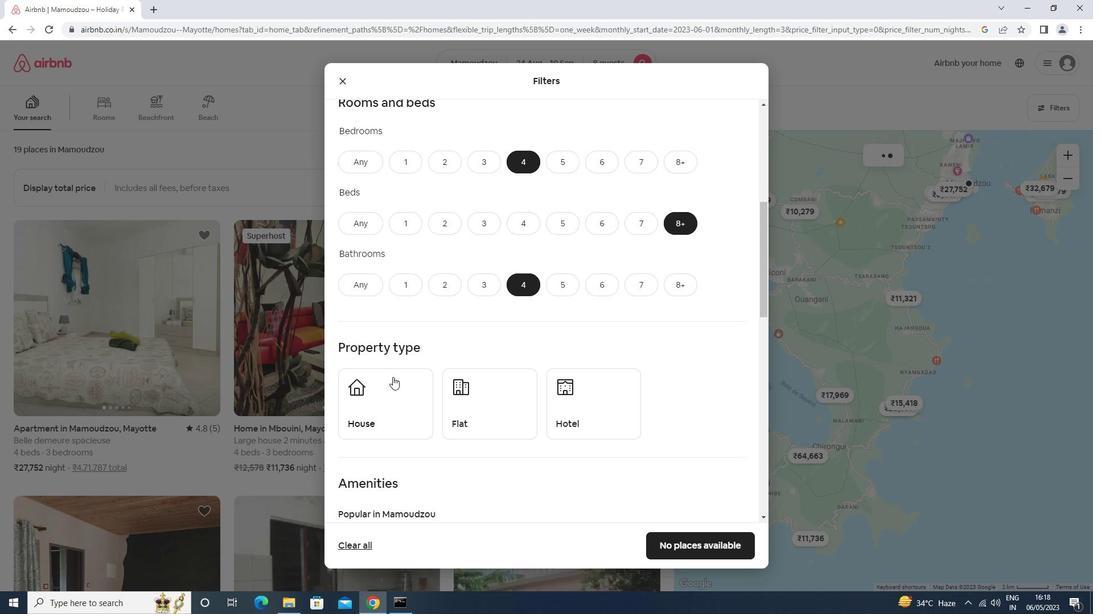 
Action: Mouse pressed left at (391, 380)
Screenshot: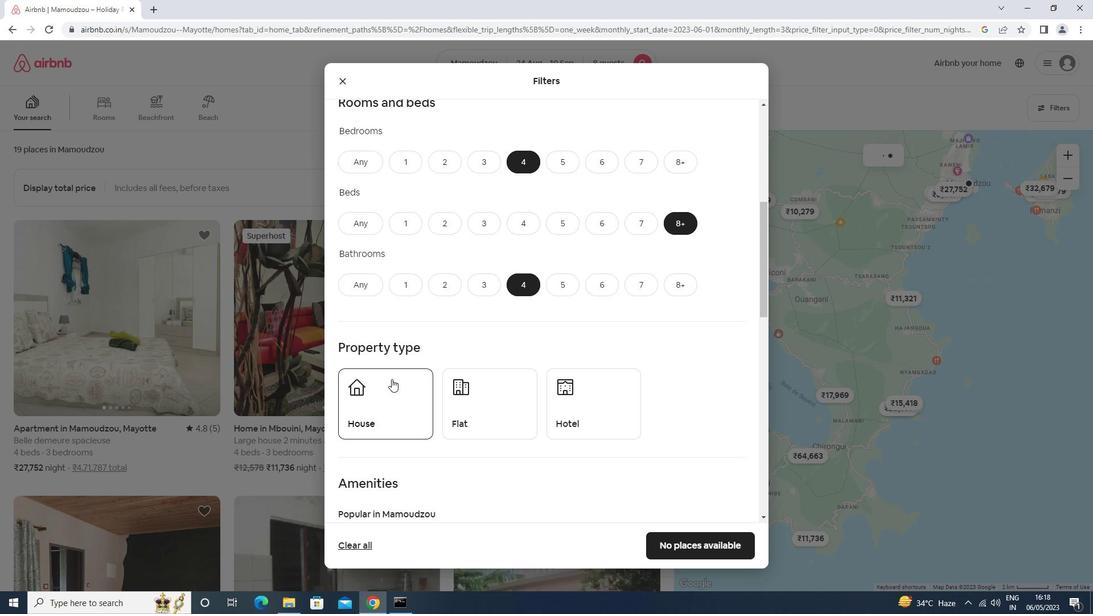
Action: Mouse moved to (448, 379)
Screenshot: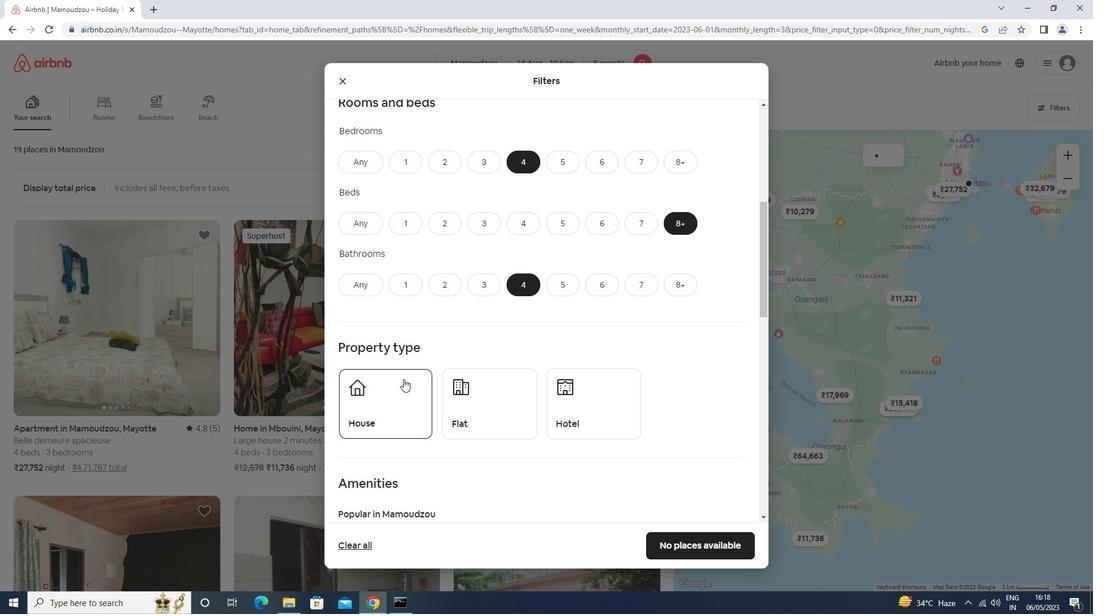 
Action: Mouse pressed left at (448, 379)
Screenshot: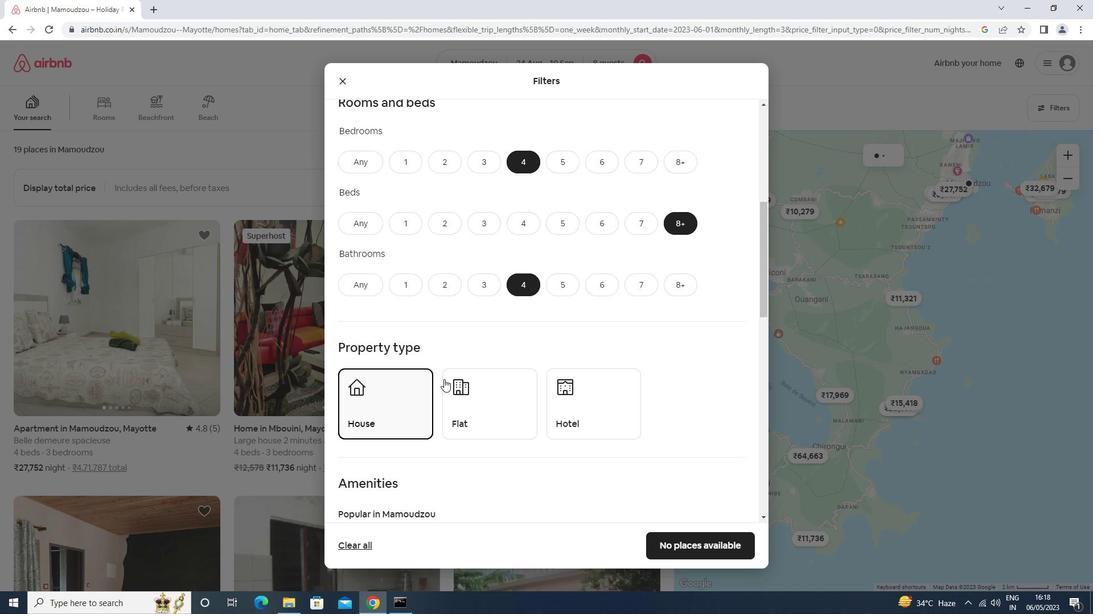 
Action: Mouse moved to (444, 380)
Screenshot: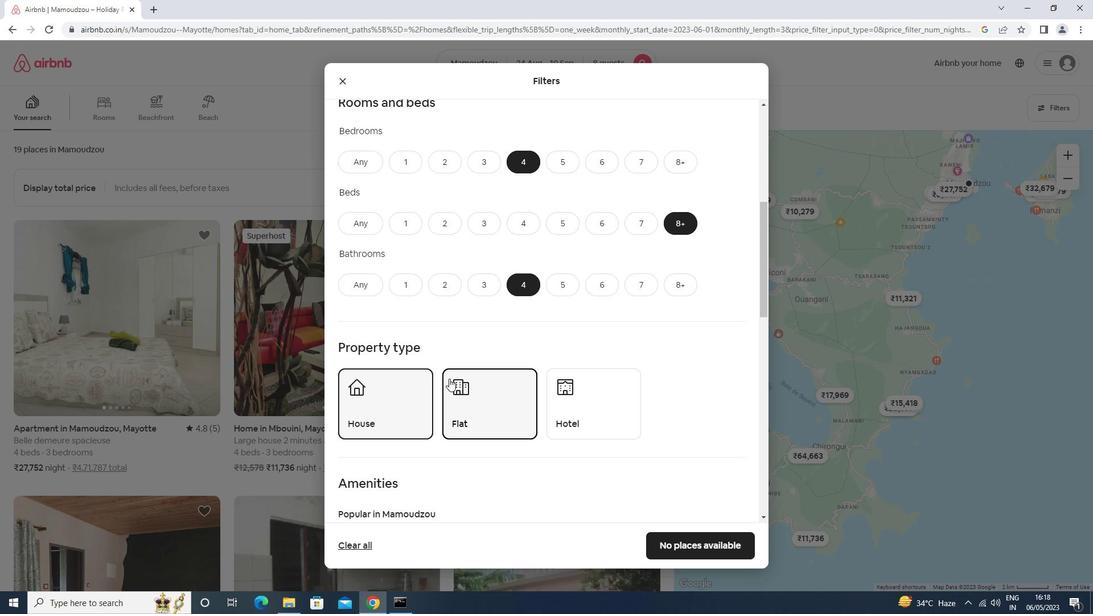 
Action: Mouse scrolled (444, 380) with delta (0, 0)
Screenshot: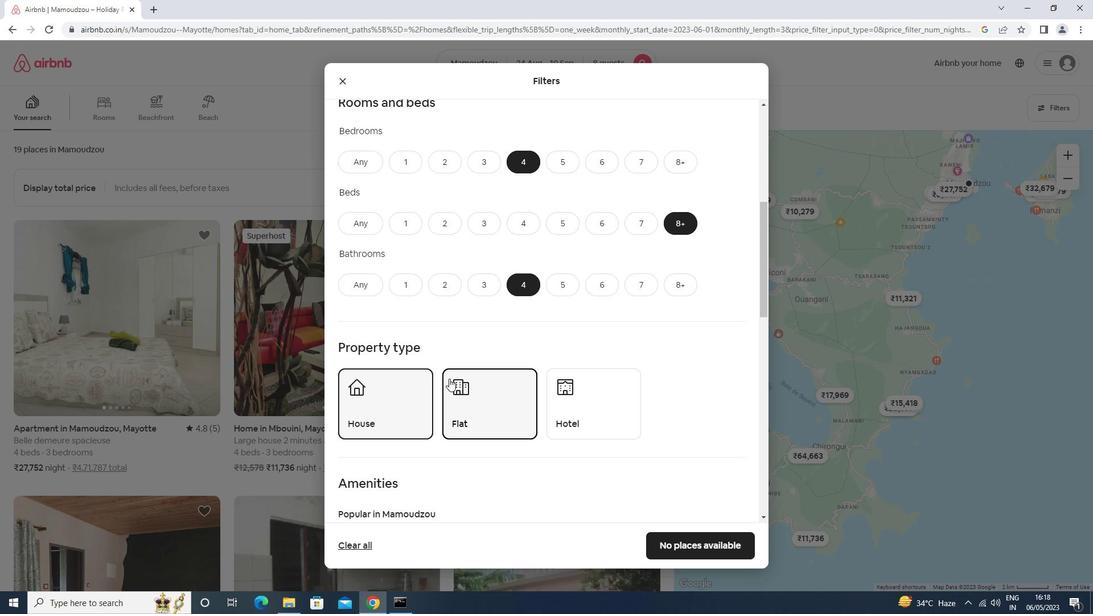 
Action: Mouse scrolled (444, 380) with delta (0, 0)
Screenshot: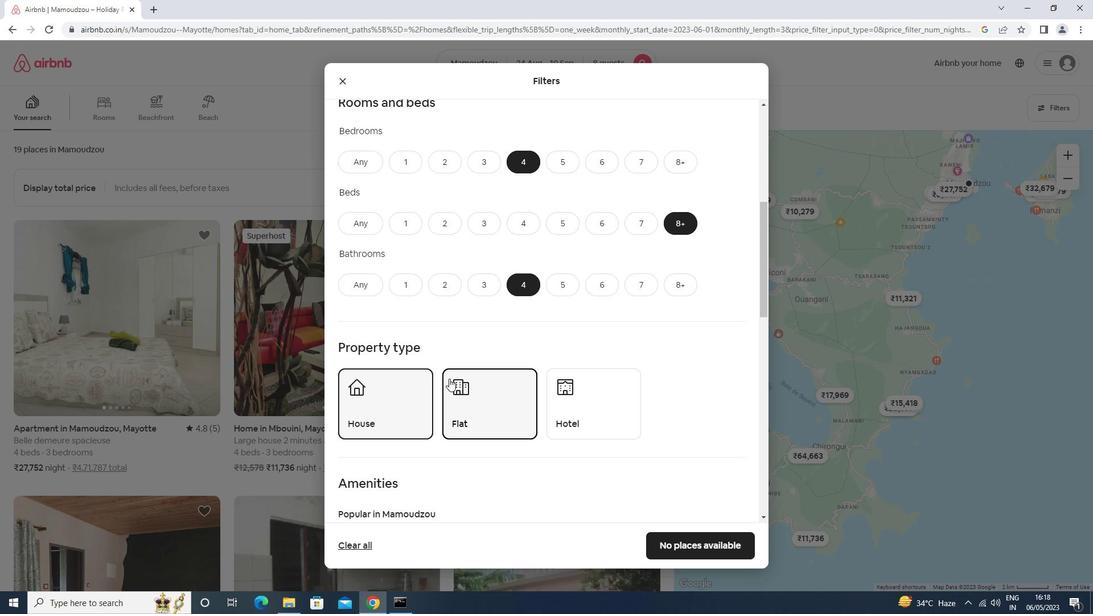 
Action: Mouse moved to (394, 424)
Screenshot: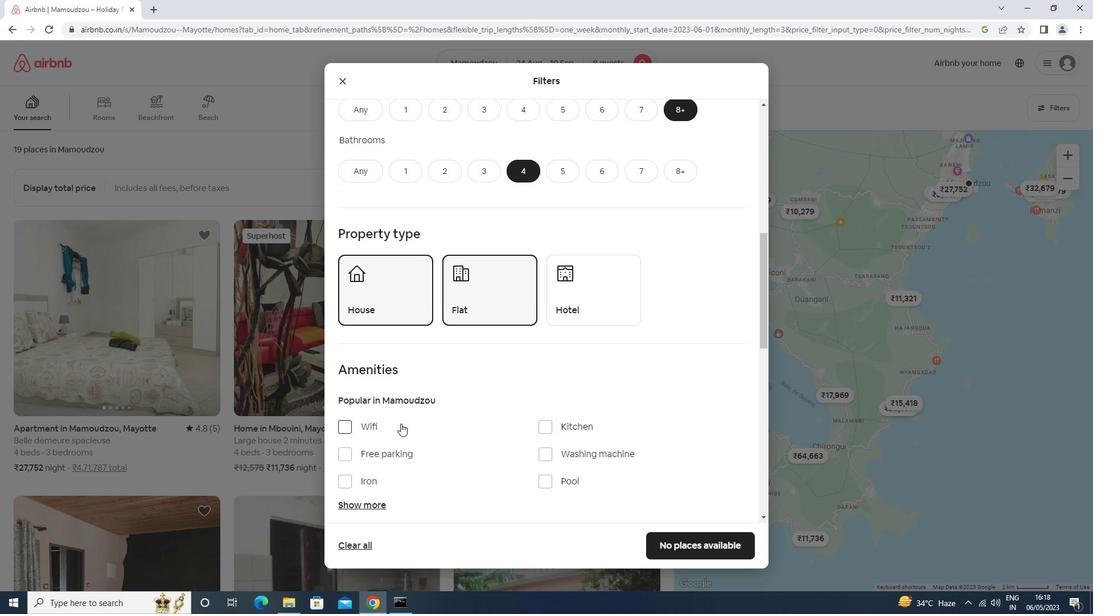 
Action: Mouse pressed left at (394, 424)
Screenshot: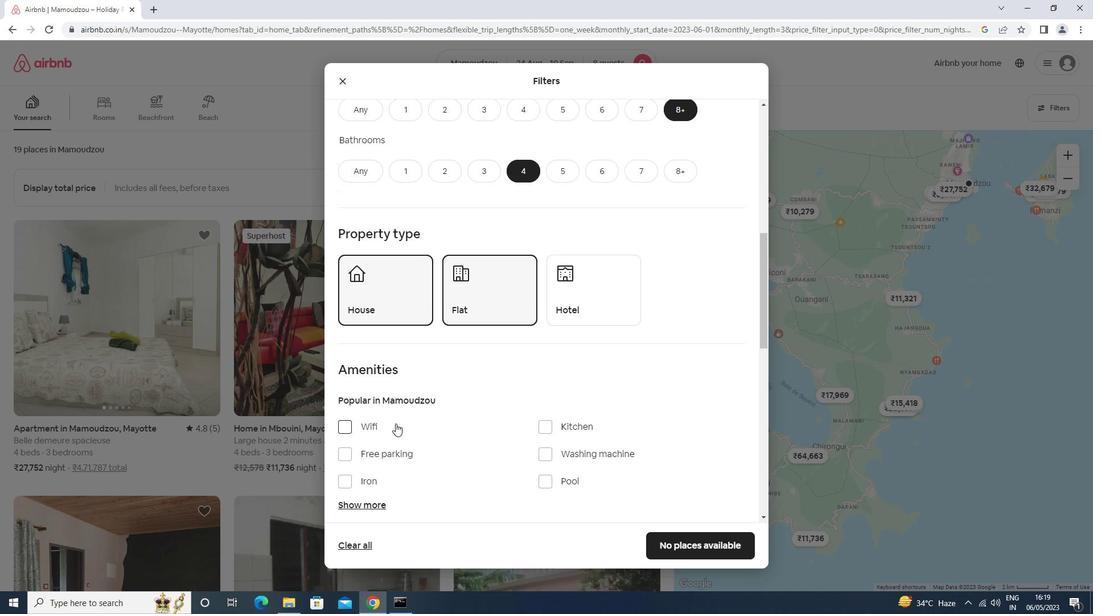 
Action: Mouse moved to (389, 445)
Screenshot: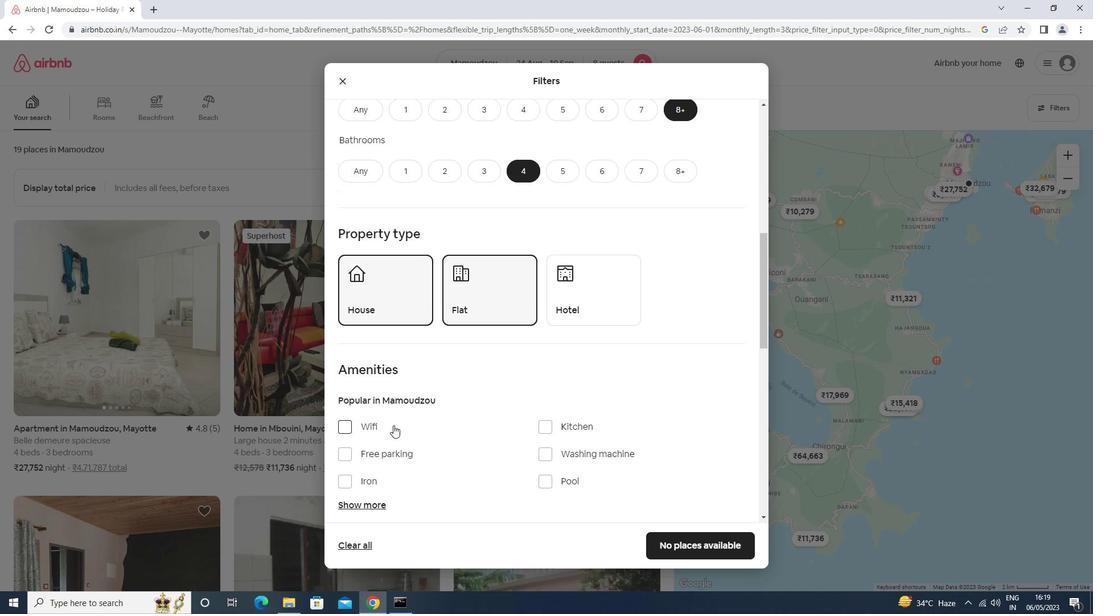 
Action: Mouse pressed left at (389, 445)
Screenshot: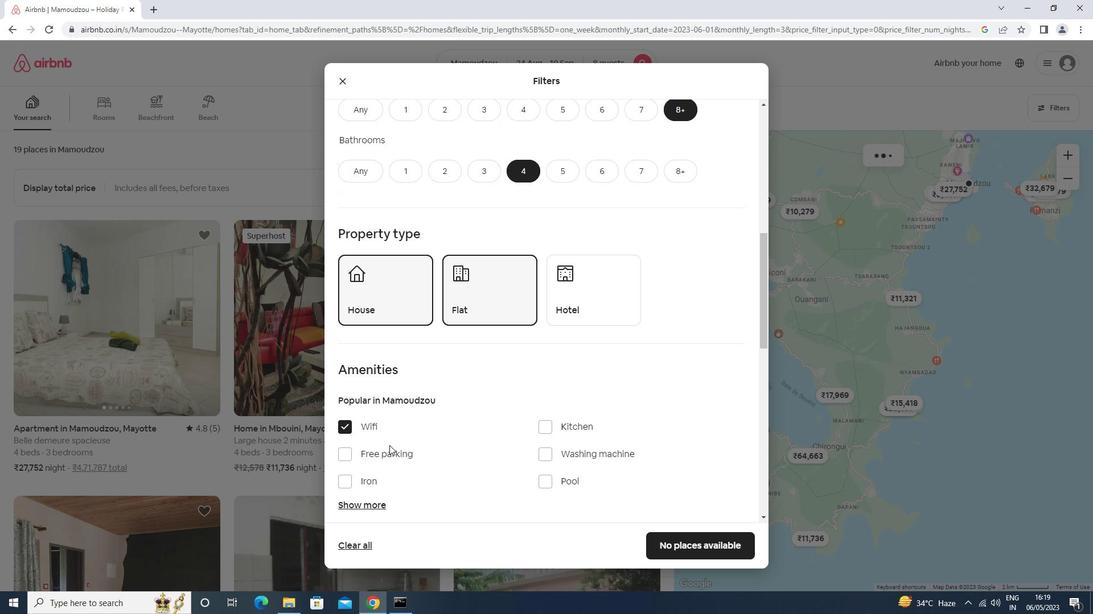 
Action: Mouse moved to (392, 450)
Screenshot: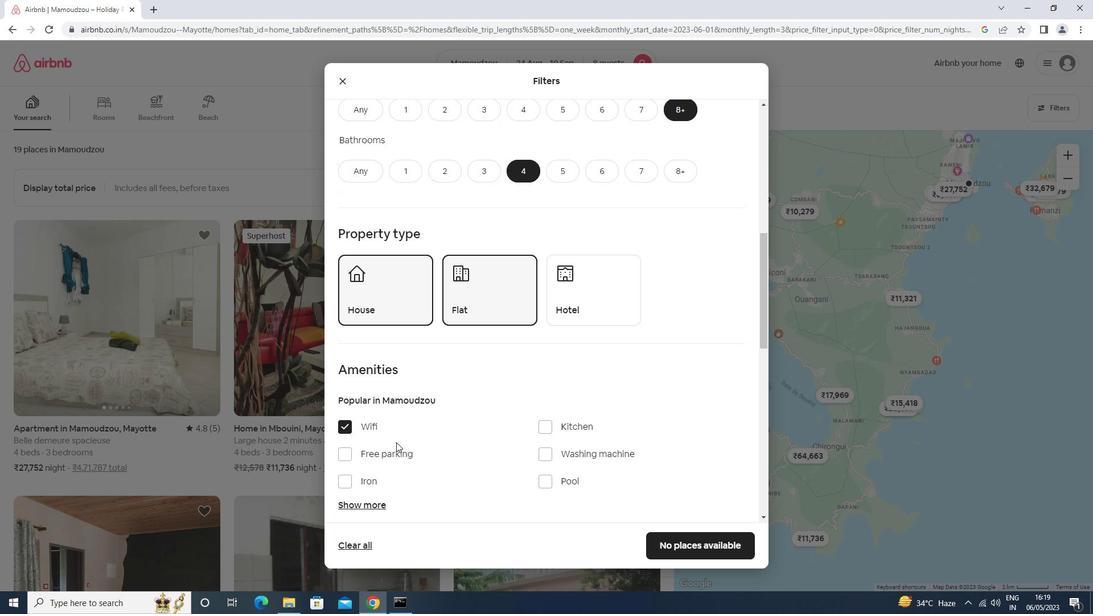 
Action: Mouse pressed left at (392, 450)
Screenshot: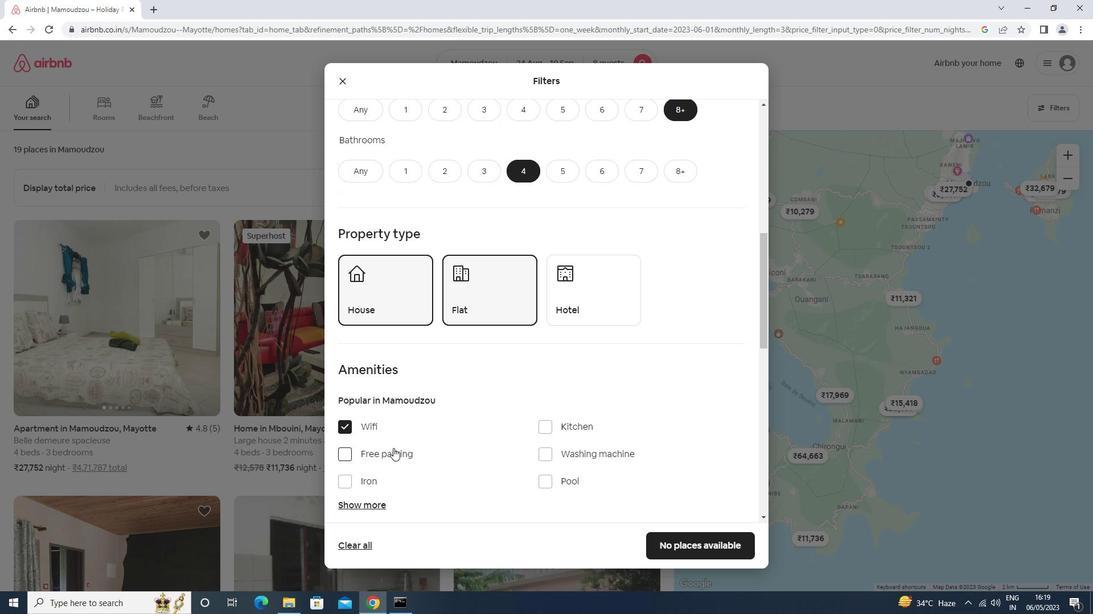 
Action: Mouse moved to (451, 378)
Screenshot: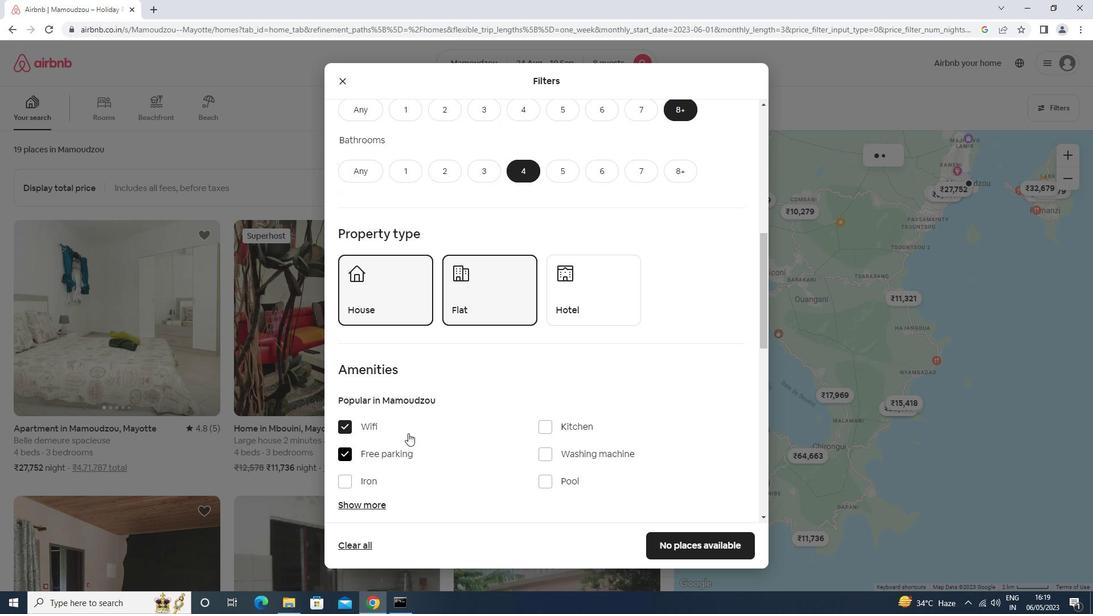 
Action: Mouse scrolled (451, 377) with delta (0, 0)
Screenshot: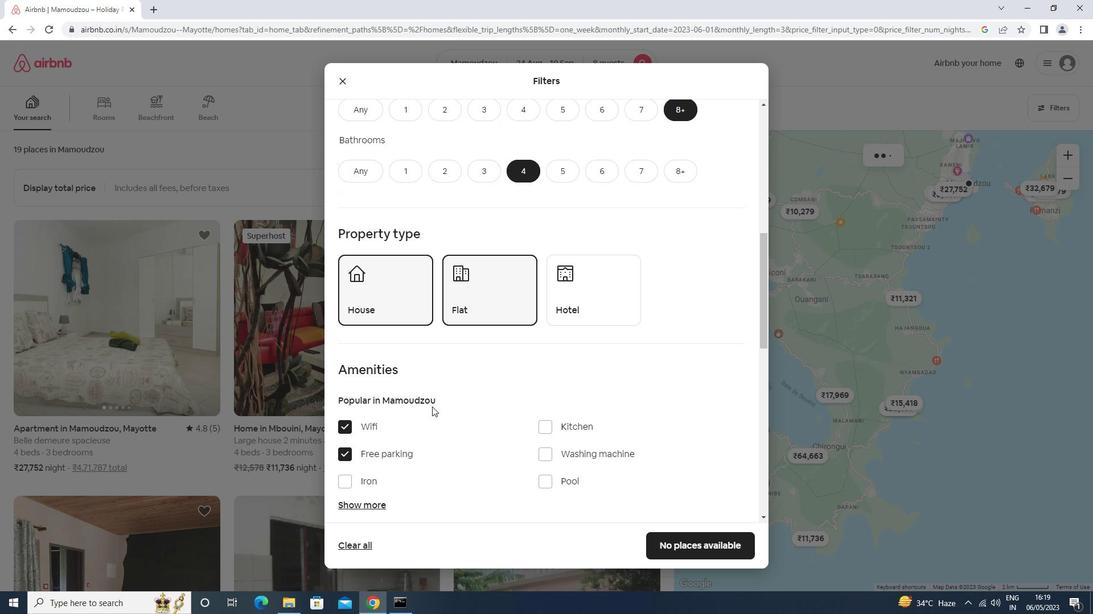 
Action: Mouse scrolled (451, 377) with delta (0, 0)
Screenshot: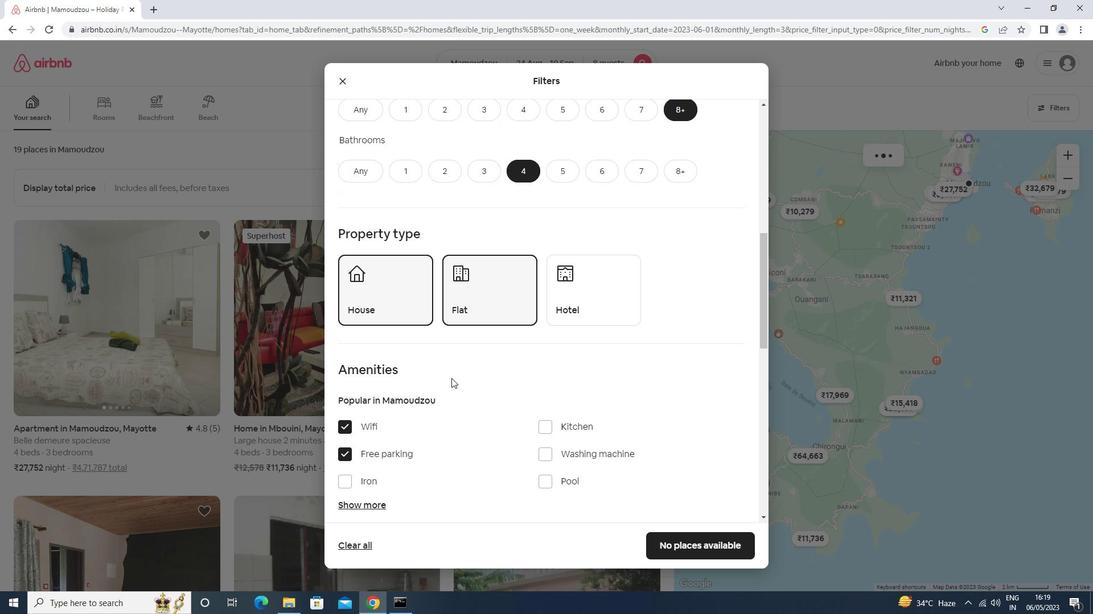 
Action: Mouse moved to (378, 393)
Screenshot: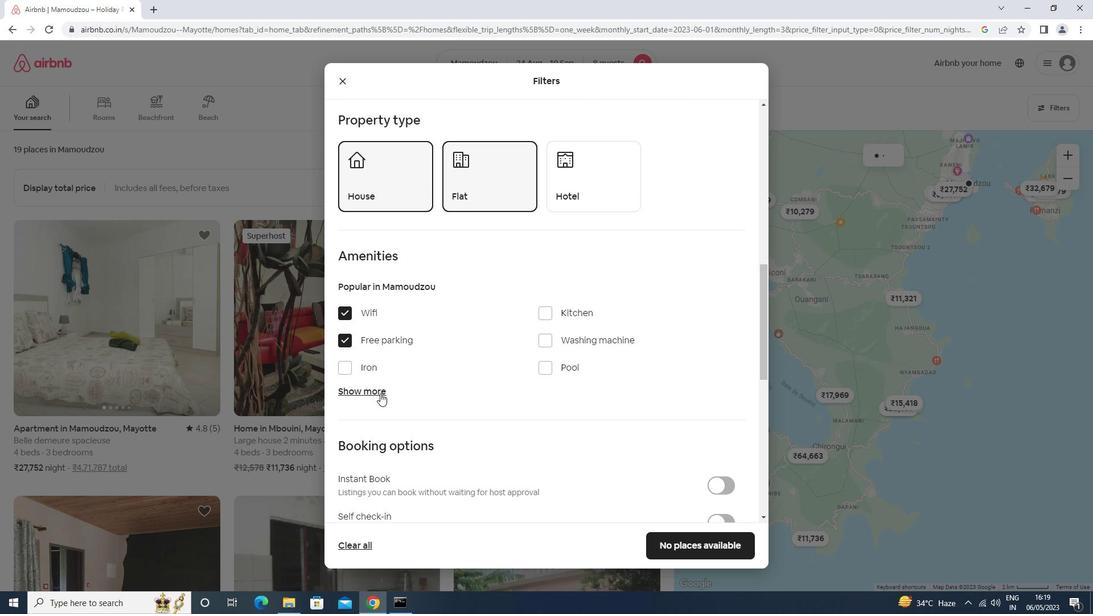 
Action: Mouse pressed left at (378, 393)
Screenshot: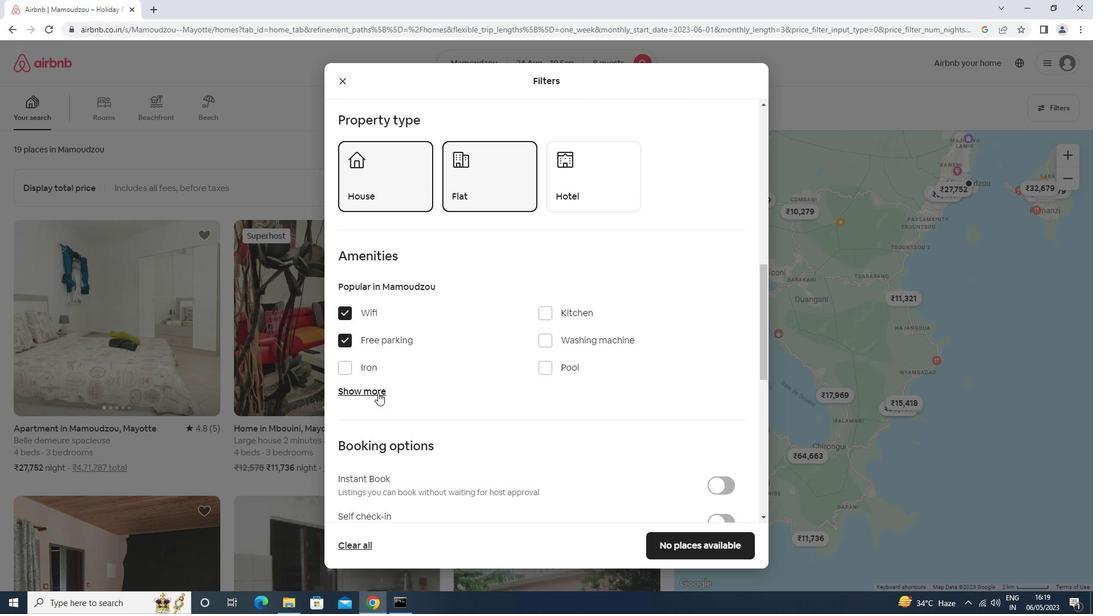 
Action: Mouse moved to (385, 483)
Screenshot: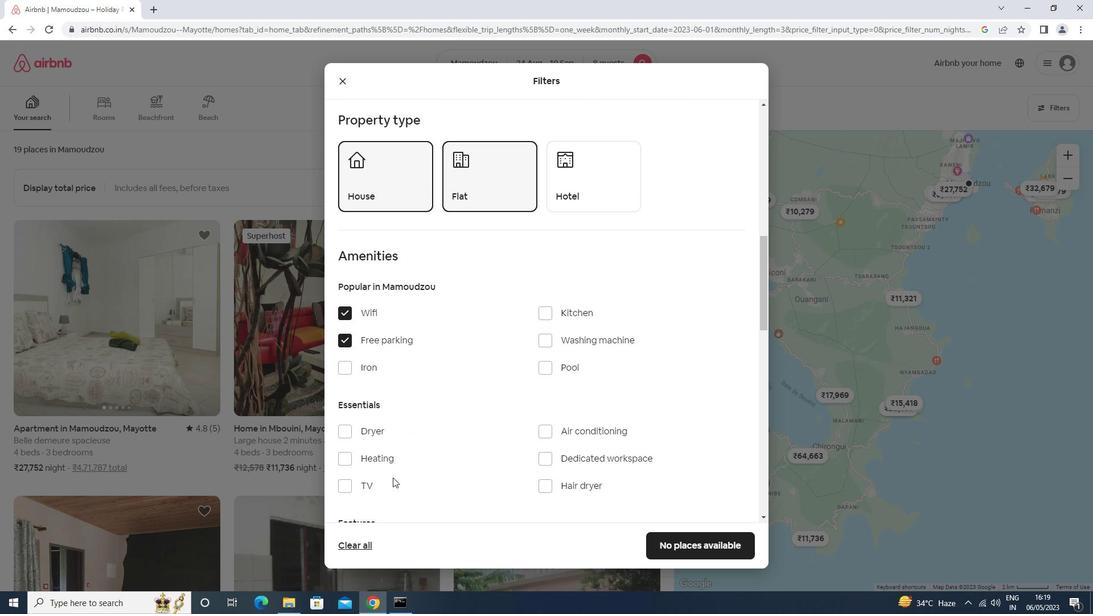 
Action: Mouse pressed left at (385, 483)
Screenshot: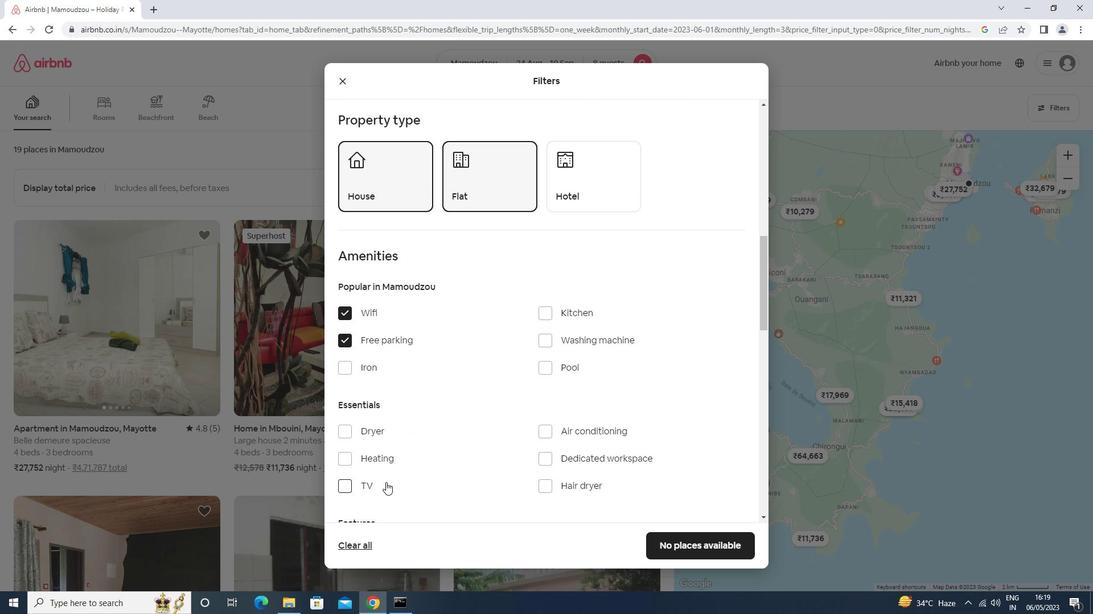 
Action: Mouse moved to (432, 411)
Screenshot: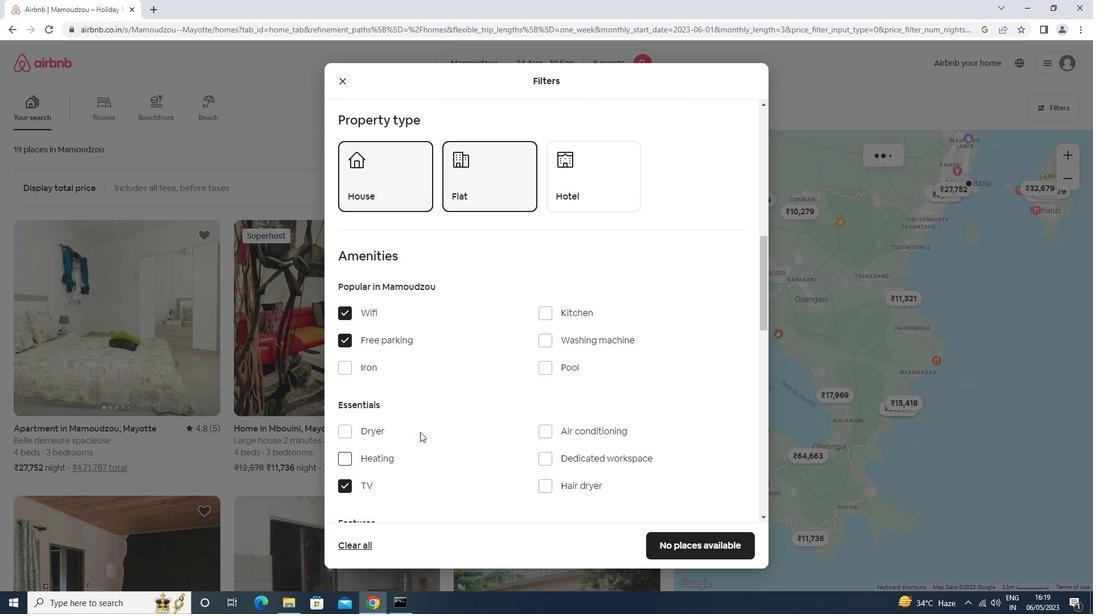 
Action: Mouse scrolled (432, 410) with delta (0, 0)
Screenshot: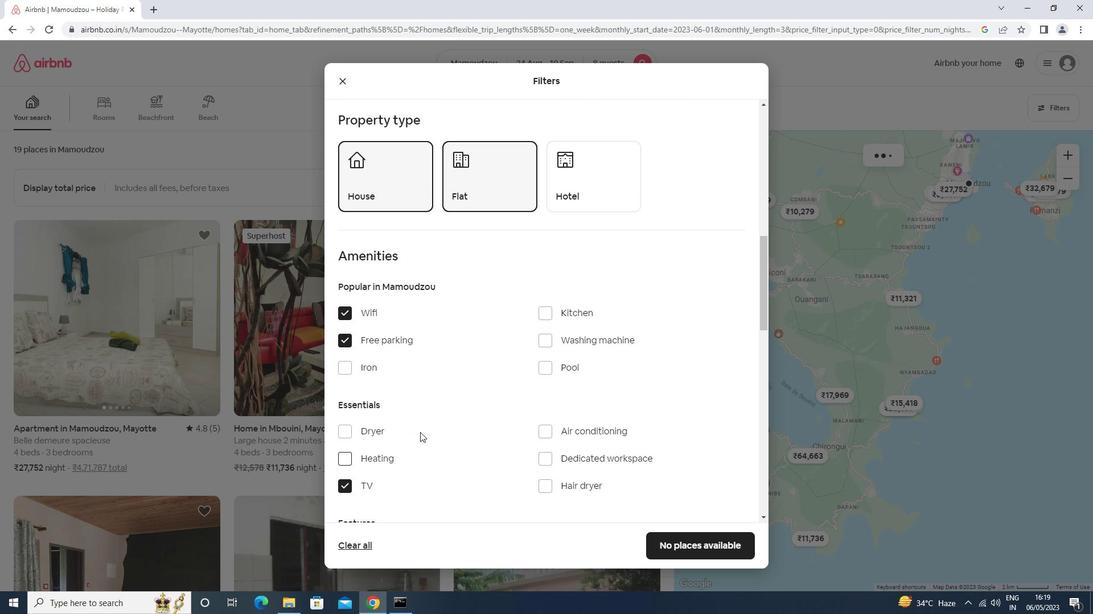 
Action: Mouse scrolled (432, 410) with delta (0, 0)
Screenshot: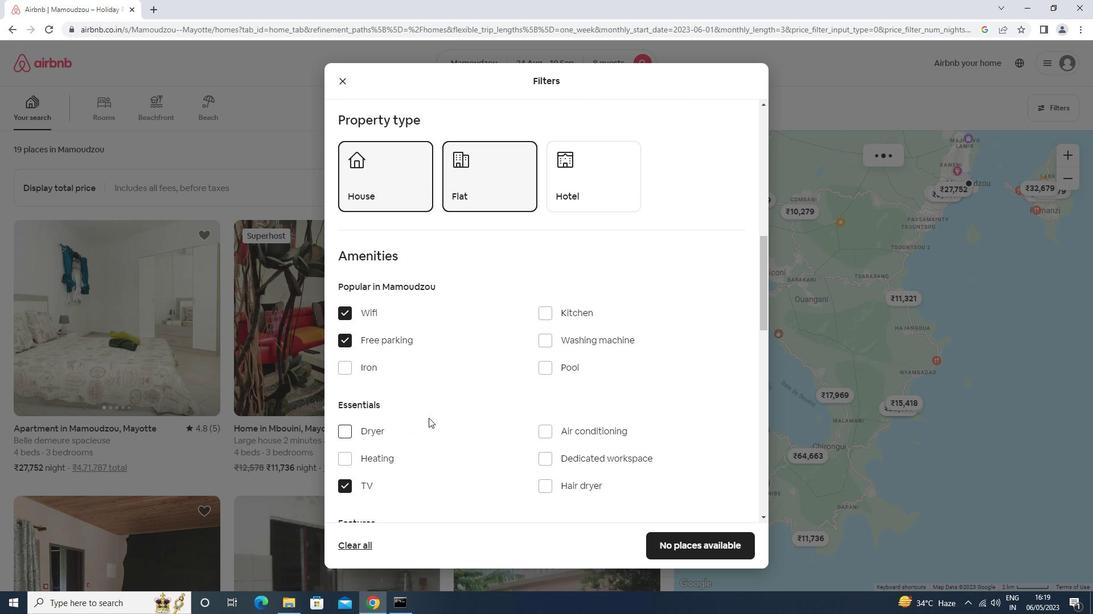 
Action: Mouse moved to (545, 457)
Screenshot: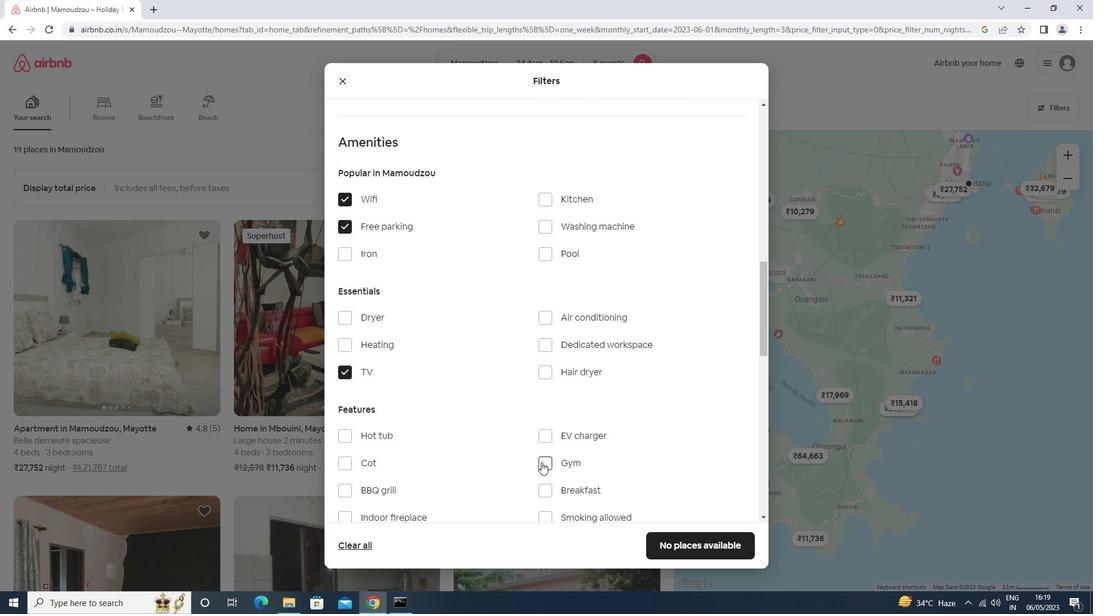
Action: Mouse pressed left at (545, 457)
Screenshot: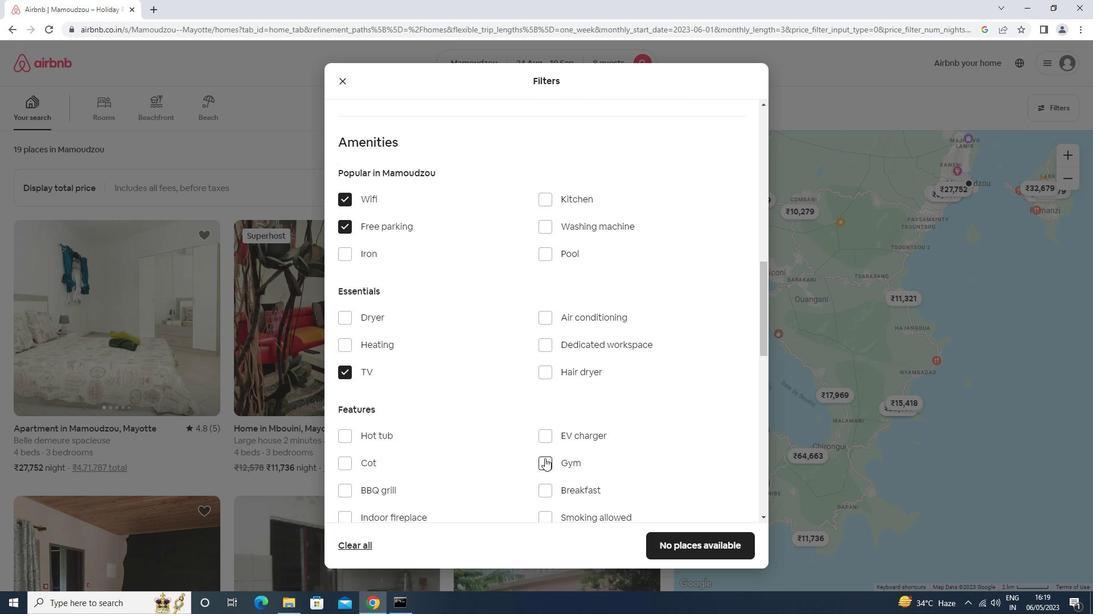 
Action: Mouse moved to (552, 489)
Screenshot: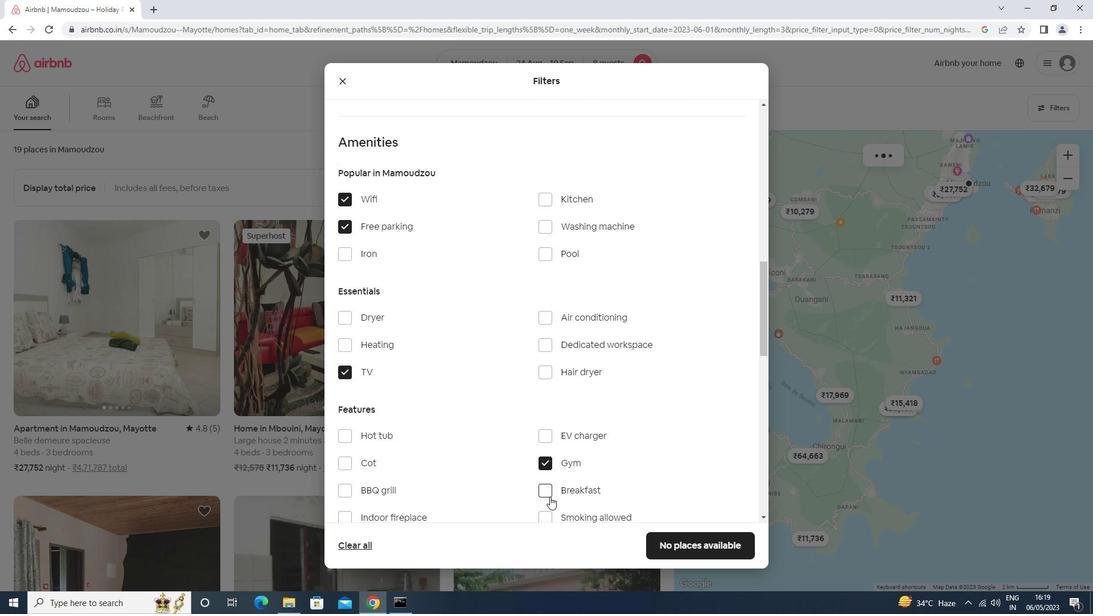 
Action: Mouse pressed left at (552, 489)
Screenshot: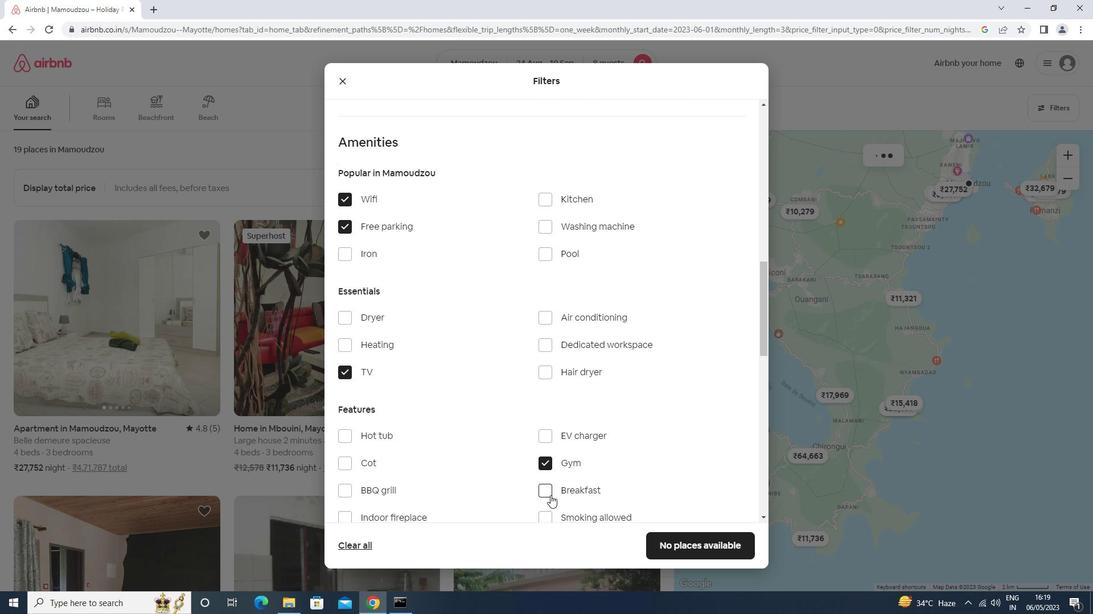 
Action: Mouse moved to (462, 413)
Screenshot: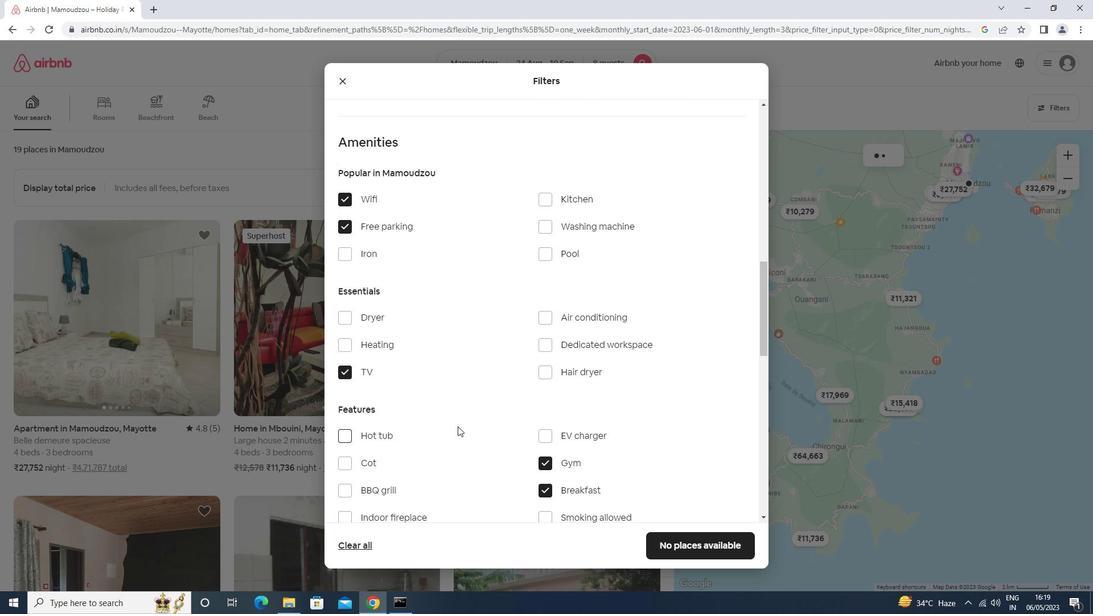 
Action: Mouse scrolled (462, 413) with delta (0, 0)
Screenshot: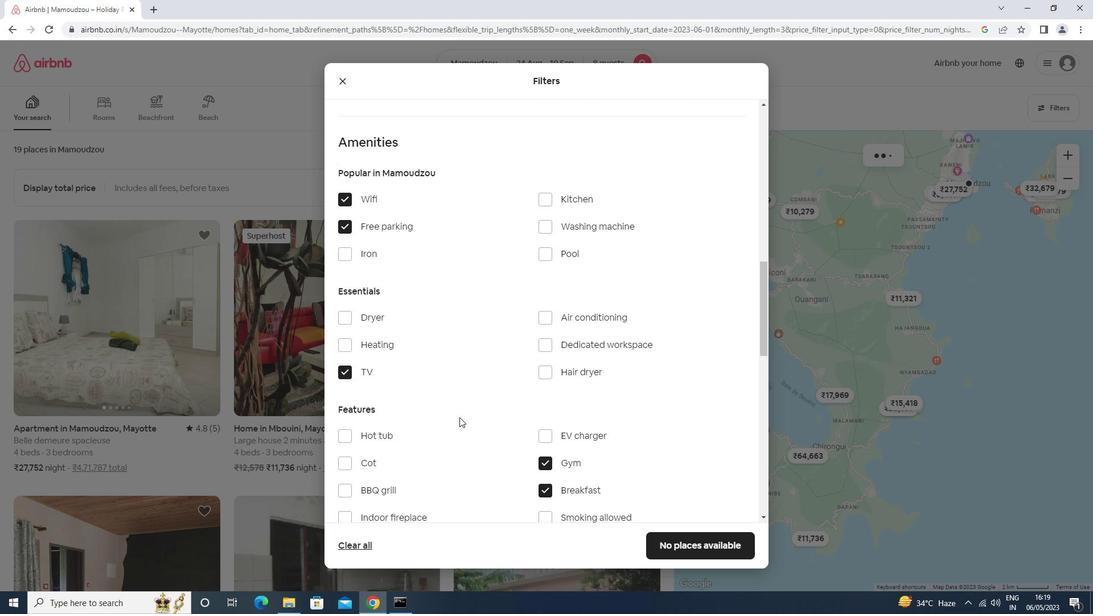 
Action: Mouse scrolled (462, 413) with delta (0, 0)
Screenshot: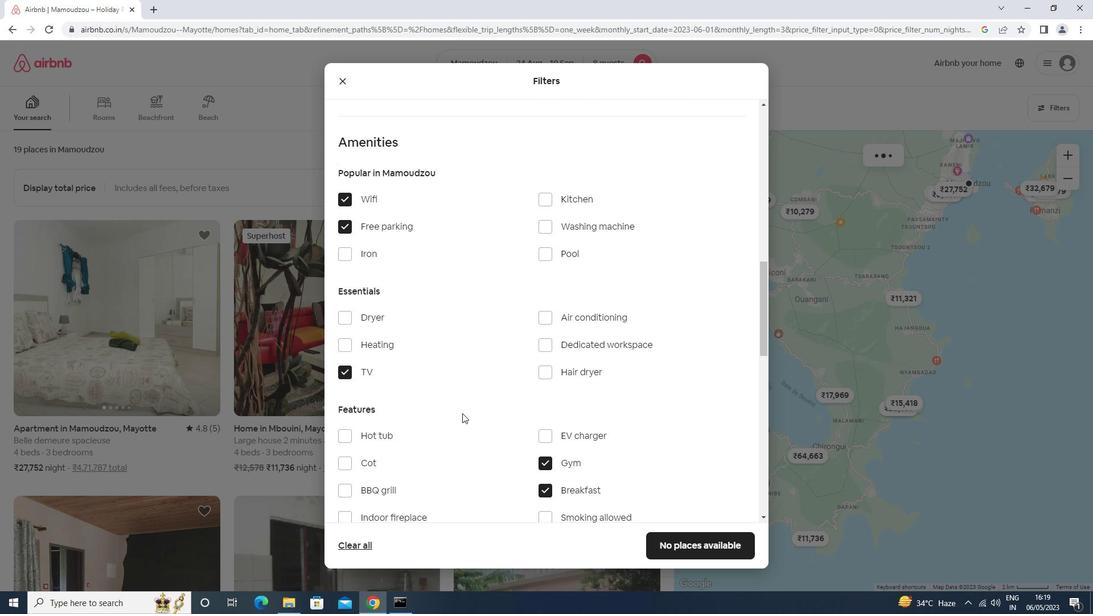 
Action: Mouse scrolled (462, 413) with delta (0, 0)
Screenshot: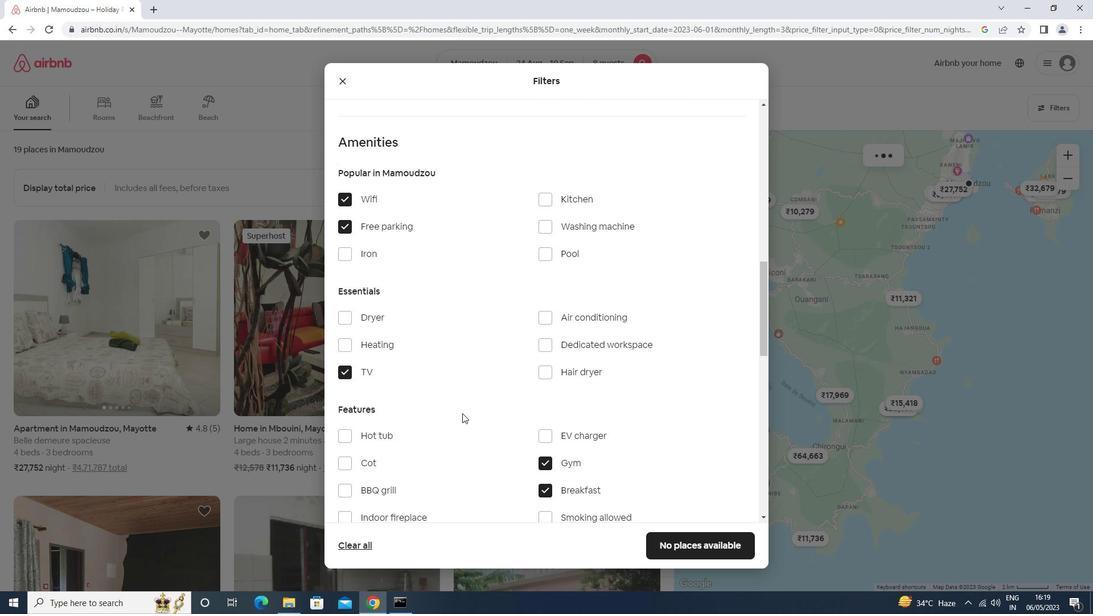 
Action: Mouse moved to (430, 396)
Screenshot: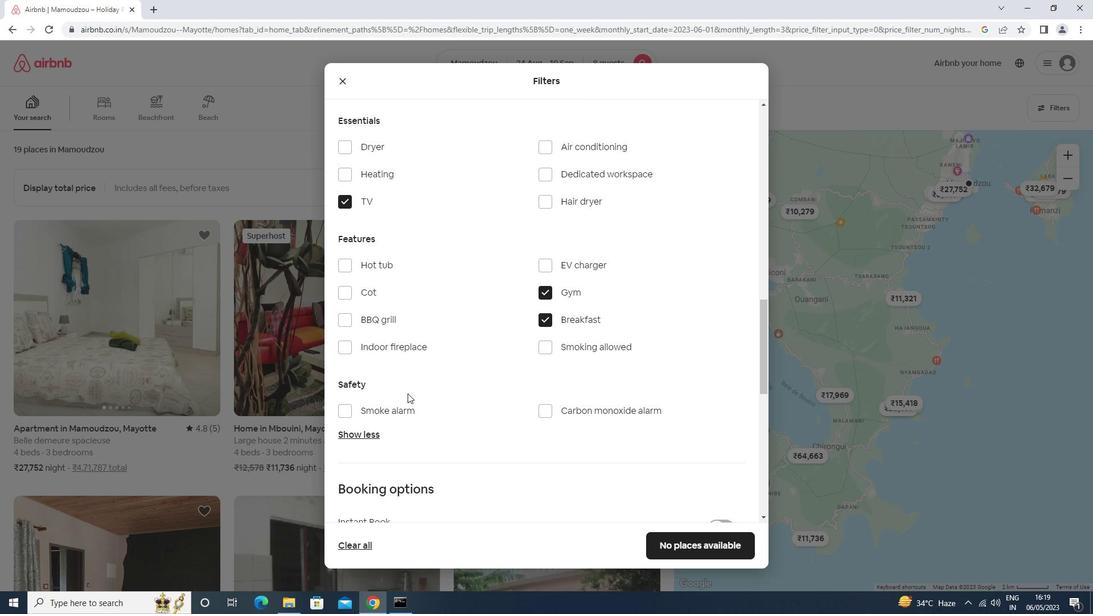 
Action: Mouse scrolled (430, 395) with delta (0, 0)
Screenshot: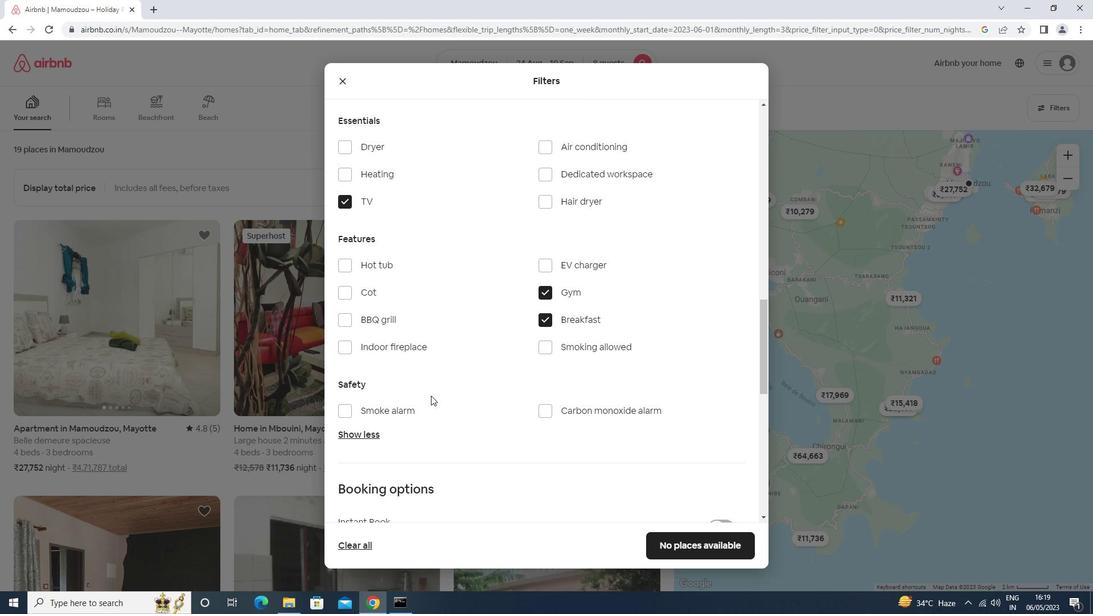 
Action: Mouse scrolled (430, 395) with delta (0, 0)
Screenshot: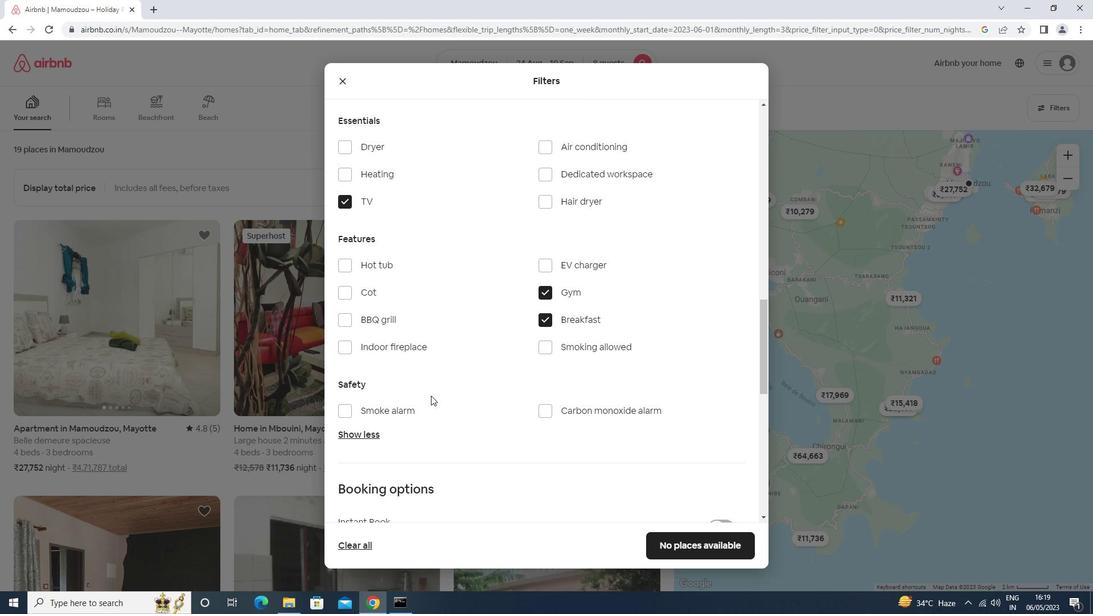 
Action: Mouse scrolled (430, 395) with delta (0, 0)
Screenshot: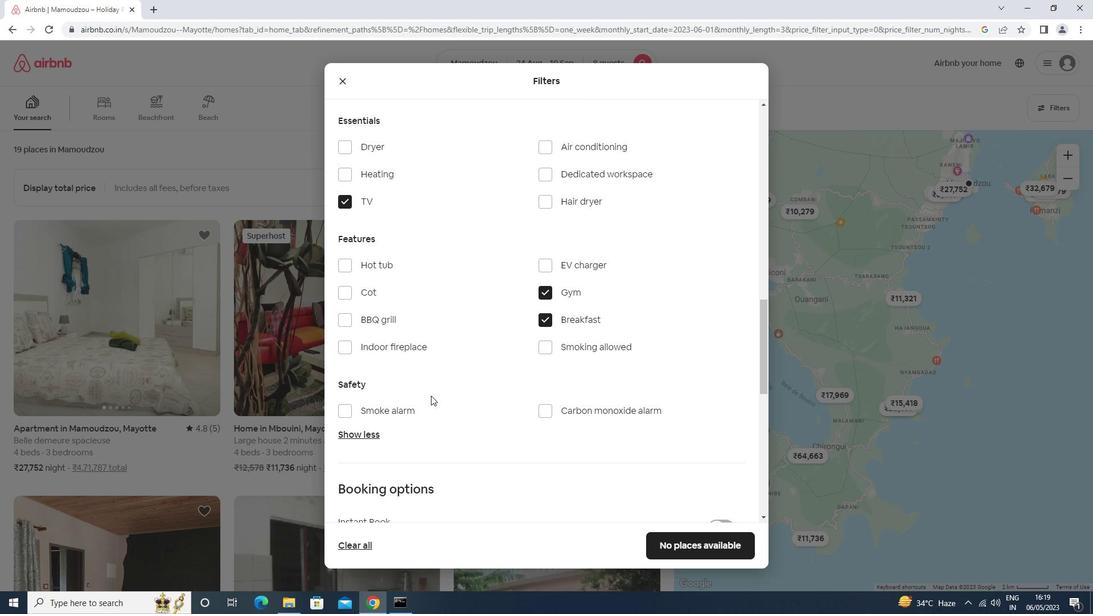 
Action: Mouse scrolled (430, 395) with delta (0, 0)
Screenshot: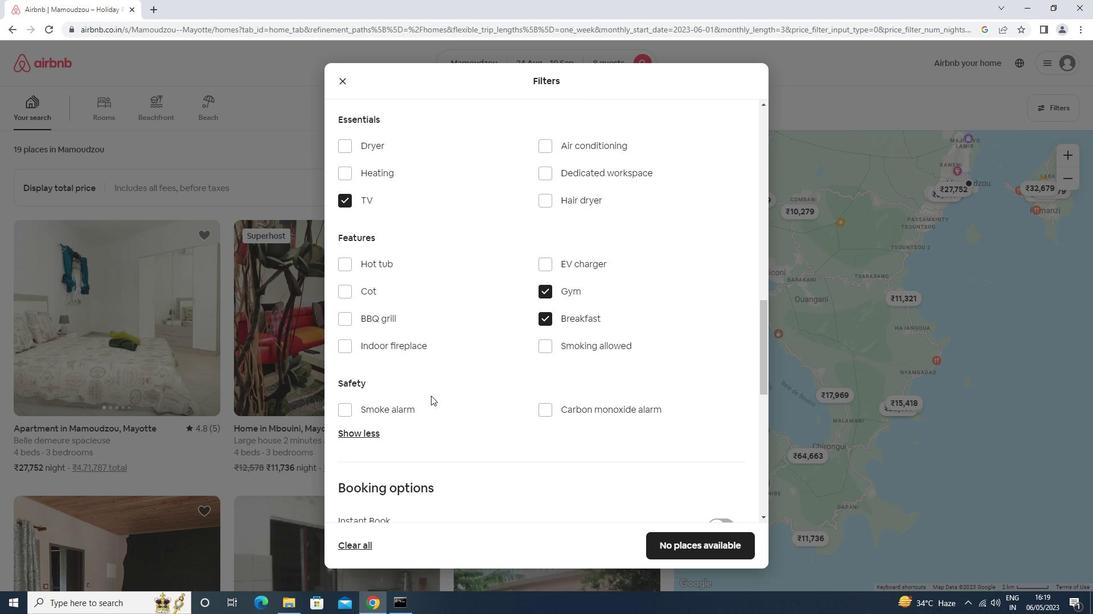 
Action: Mouse moved to (724, 335)
Screenshot: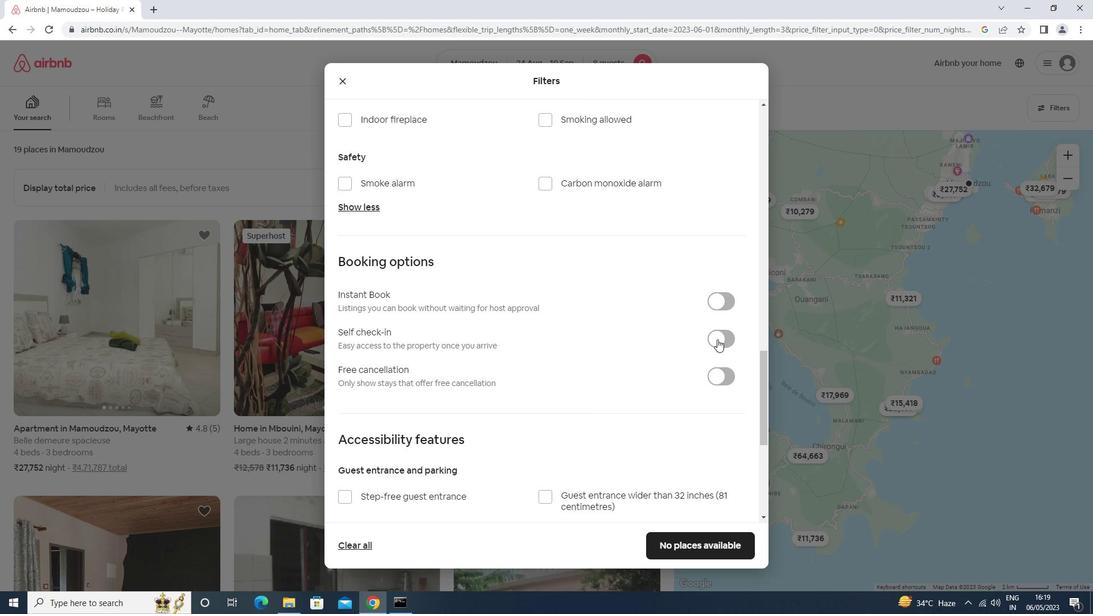 
Action: Mouse pressed left at (724, 335)
Screenshot: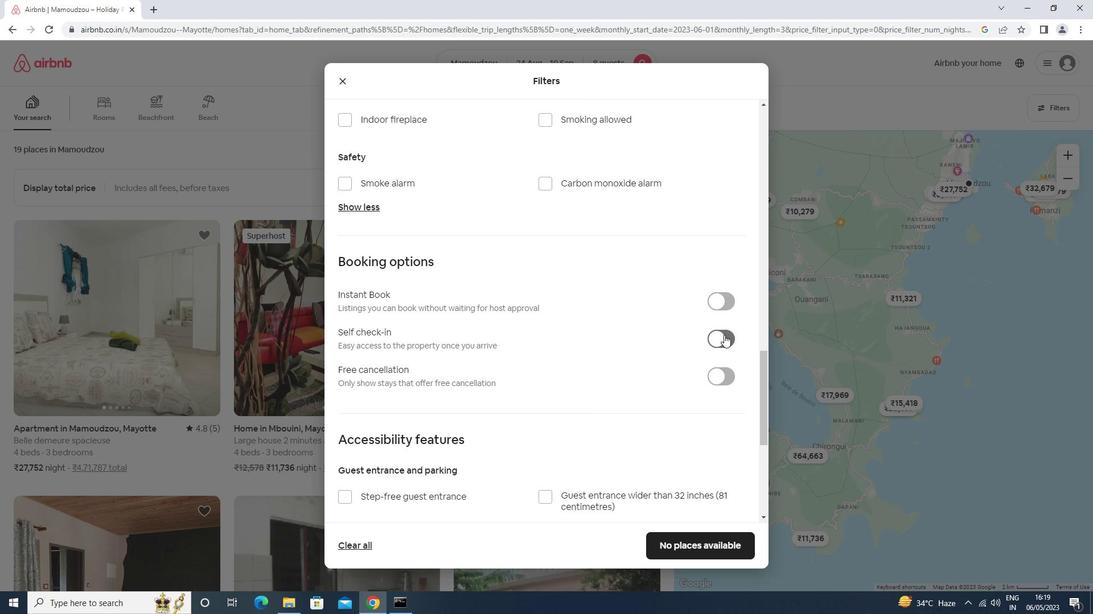 
Action: Mouse moved to (415, 391)
Screenshot: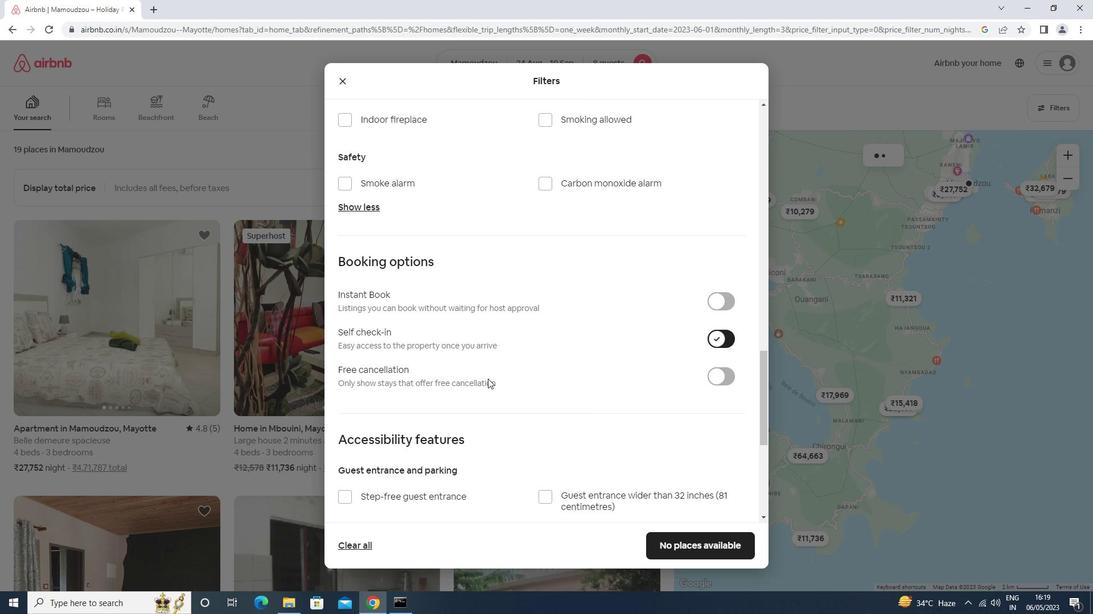 
Action: Mouse scrolled (415, 390) with delta (0, 0)
Screenshot: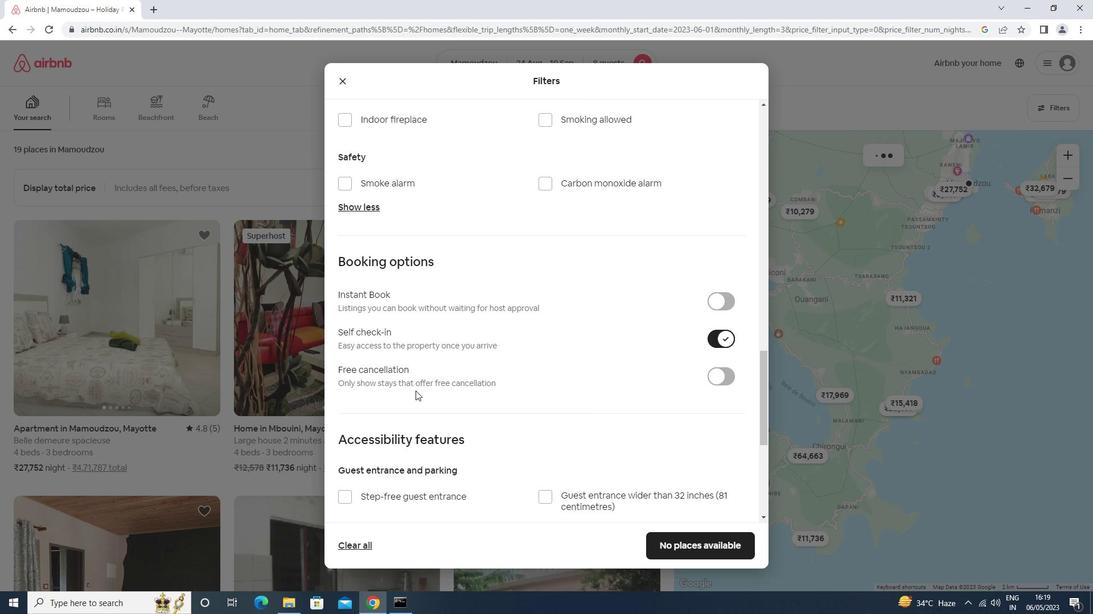 
Action: Mouse scrolled (415, 390) with delta (0, 0)
Screenshot: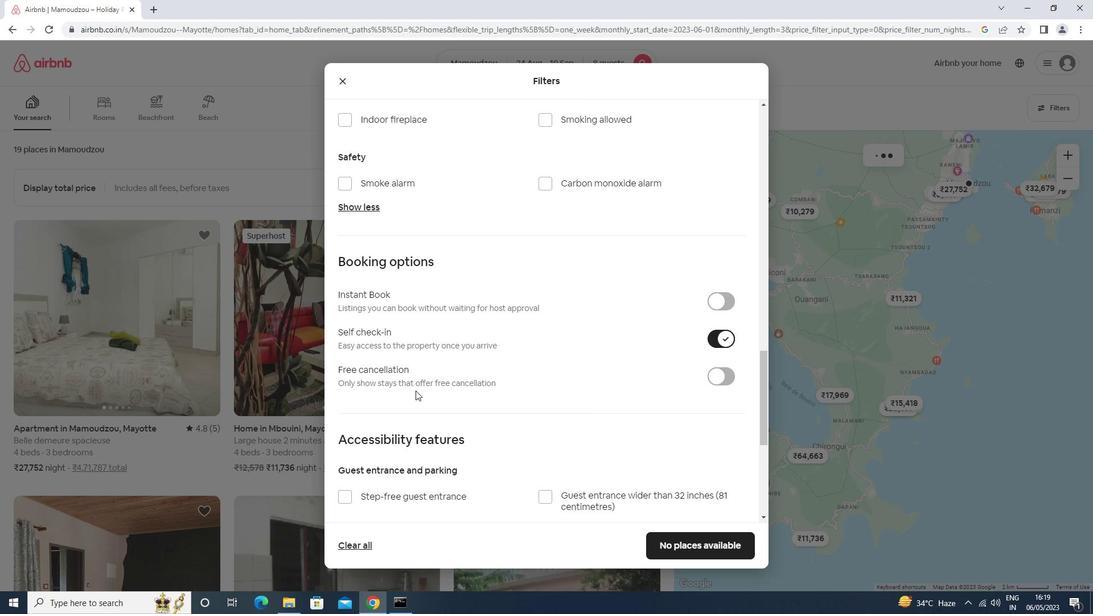 
Action: Mouse scrolled (415, 390) with delta (0, 0)
Screenshot: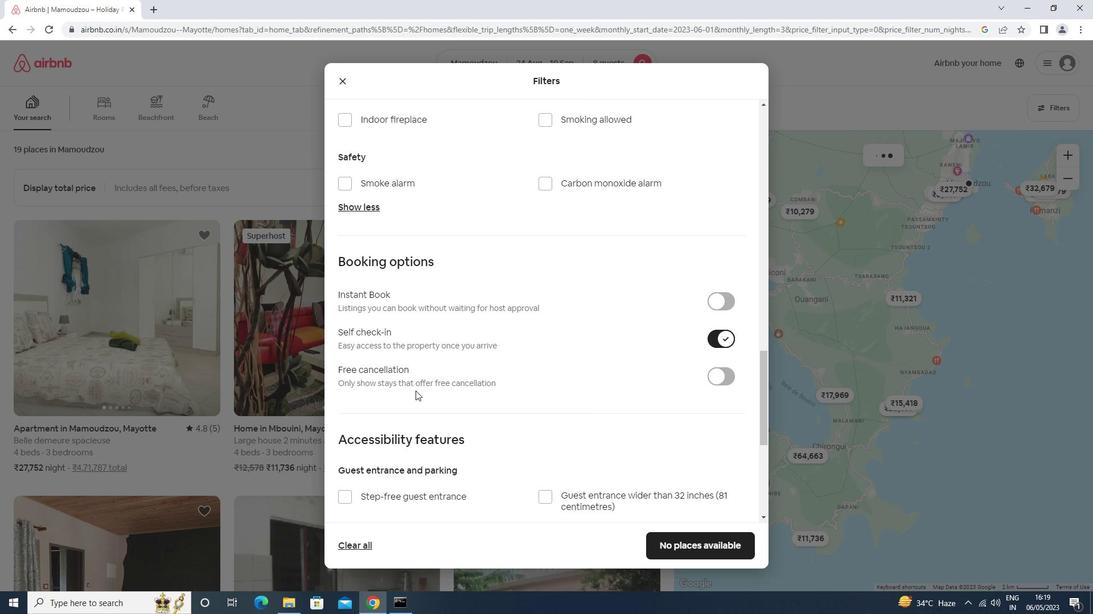 
Action: Mouse scrolled (415, 390) with delta (0, 0)
Screenshot: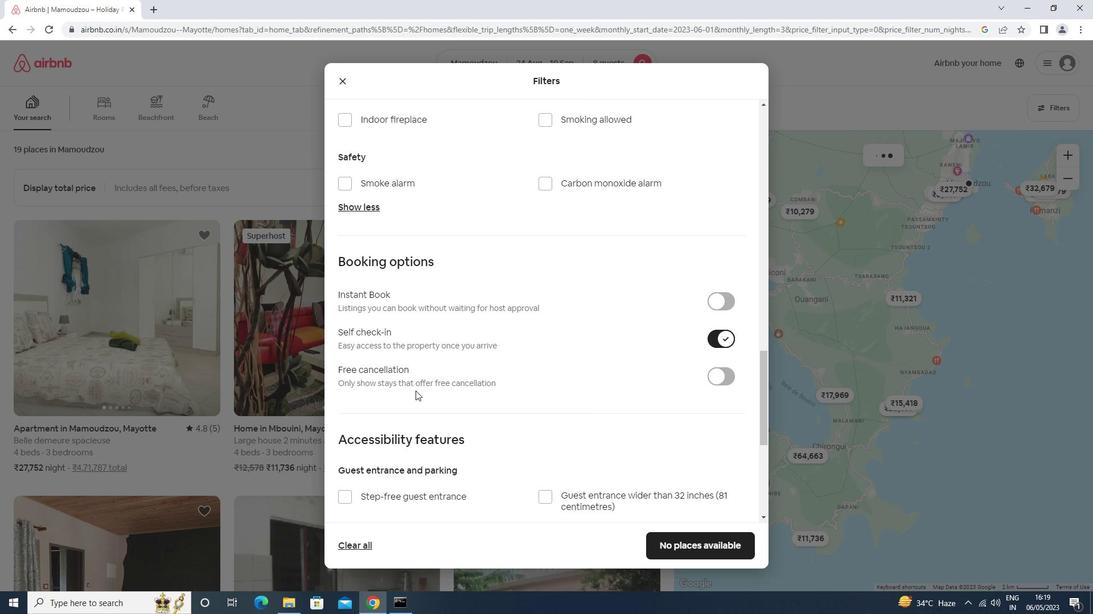 
Action: Mouse scrolled (415, 390) with delta (0, 0)
Screenshot: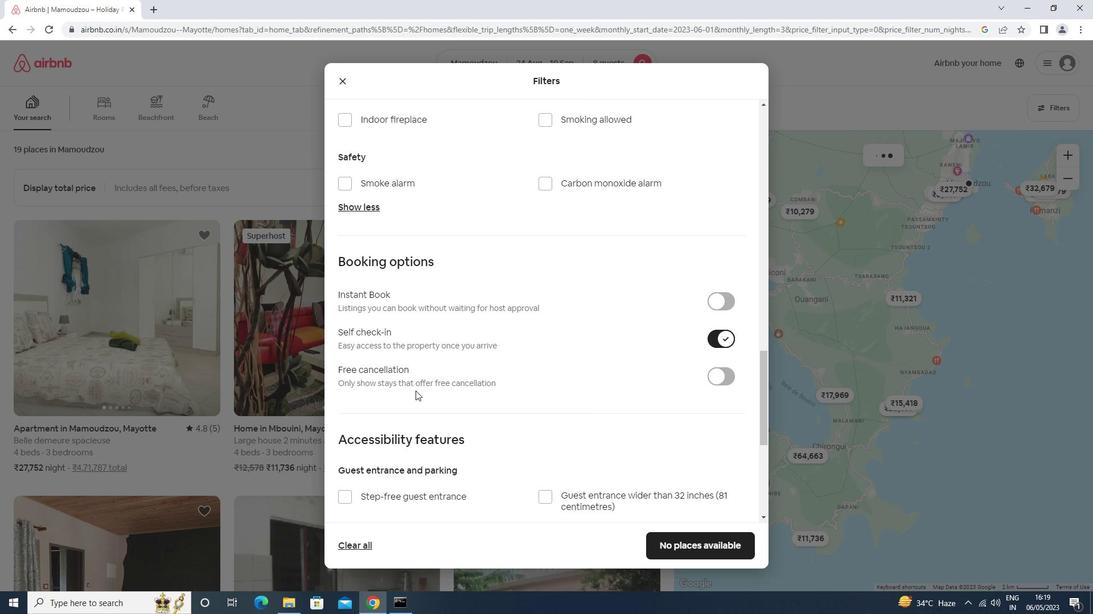 
Action: Mouse moved to (388, 477)
Screenshot: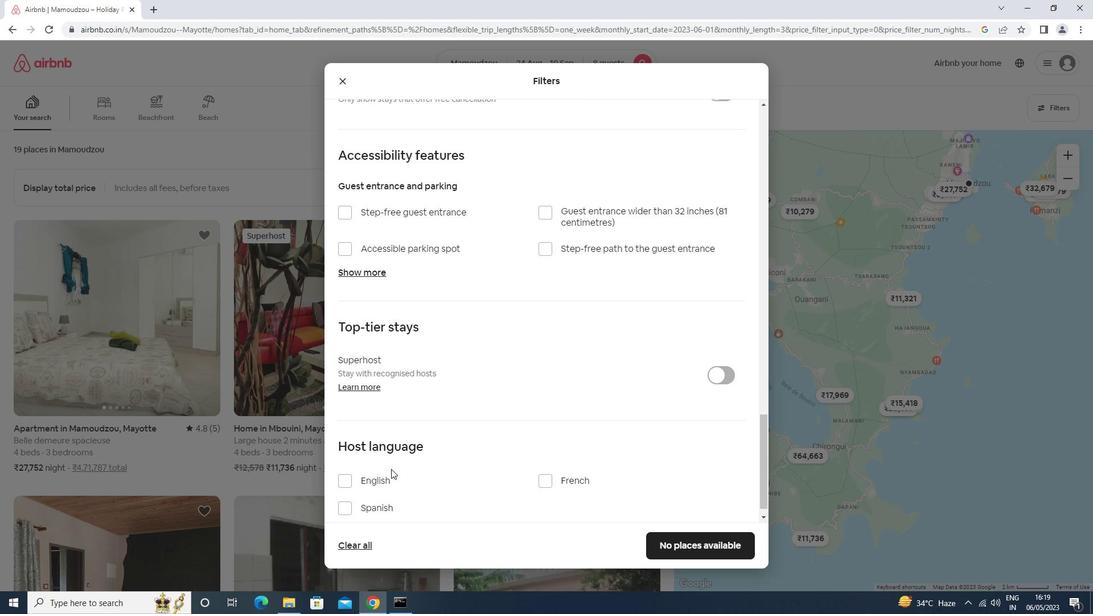 
Action: Mouse pressed left at (388, 477)
Screenshot: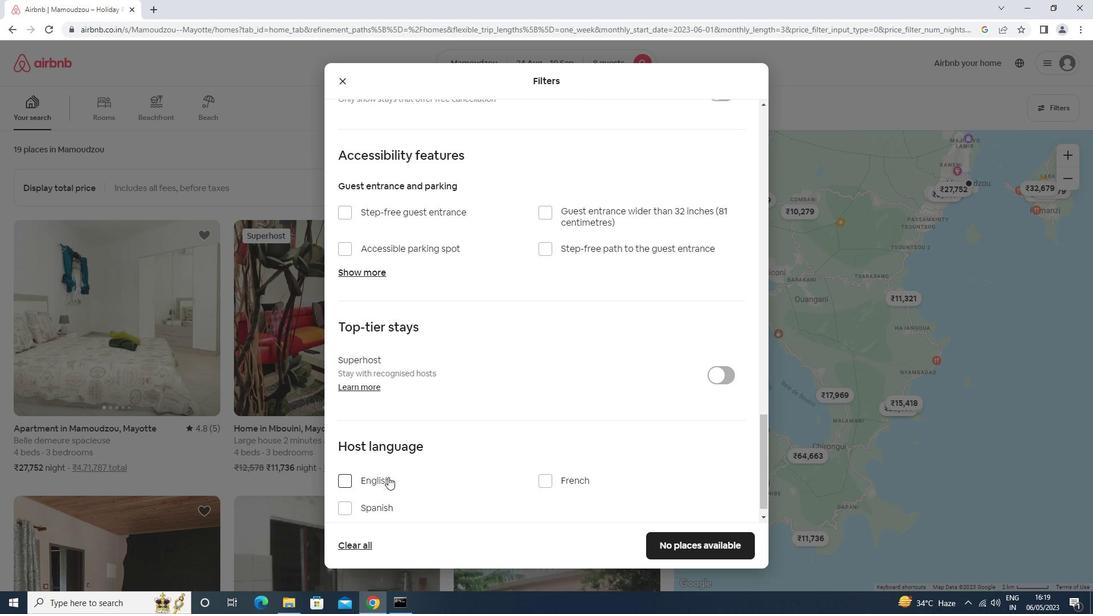 
Action: Mouse moved to (672, 537)
Screenshot: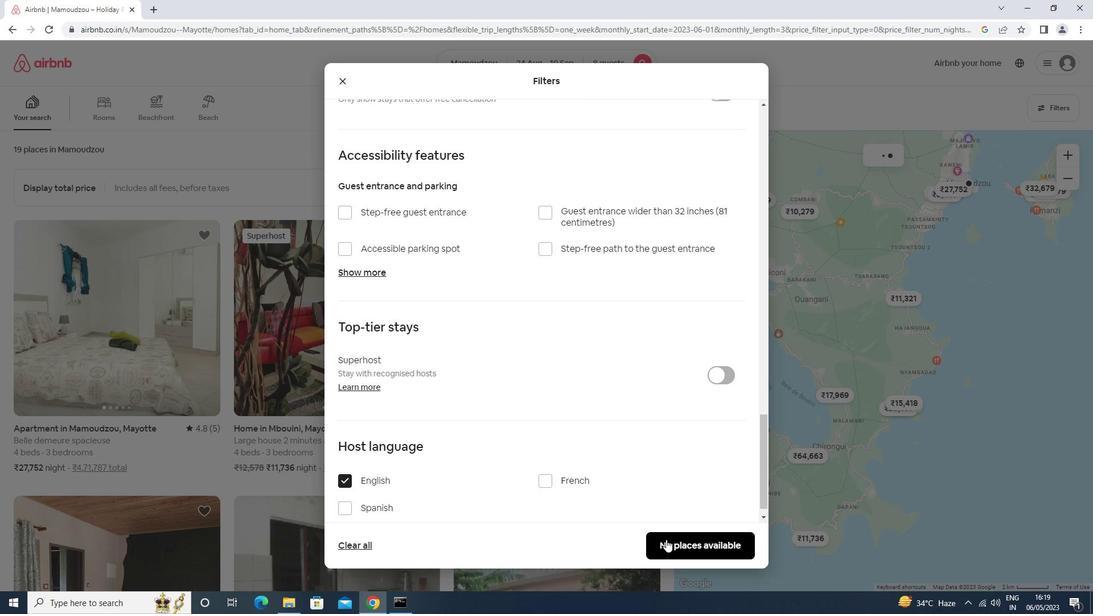 
Action: Mouse pressed left at (672, 537)
Screenshot: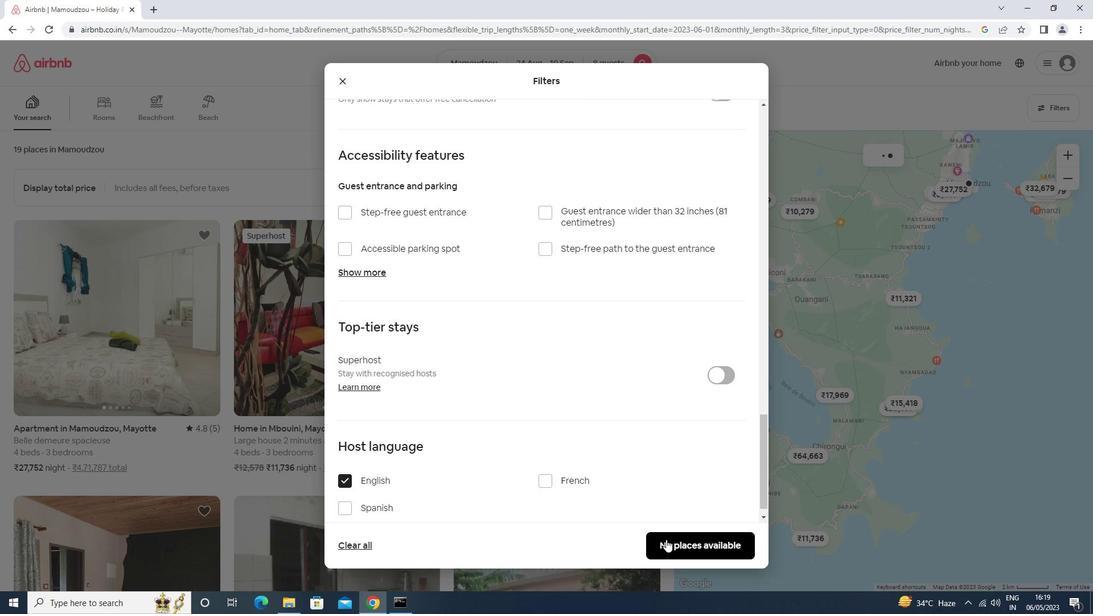 
Action: Mouse moved to (652, 543)
Screenshot: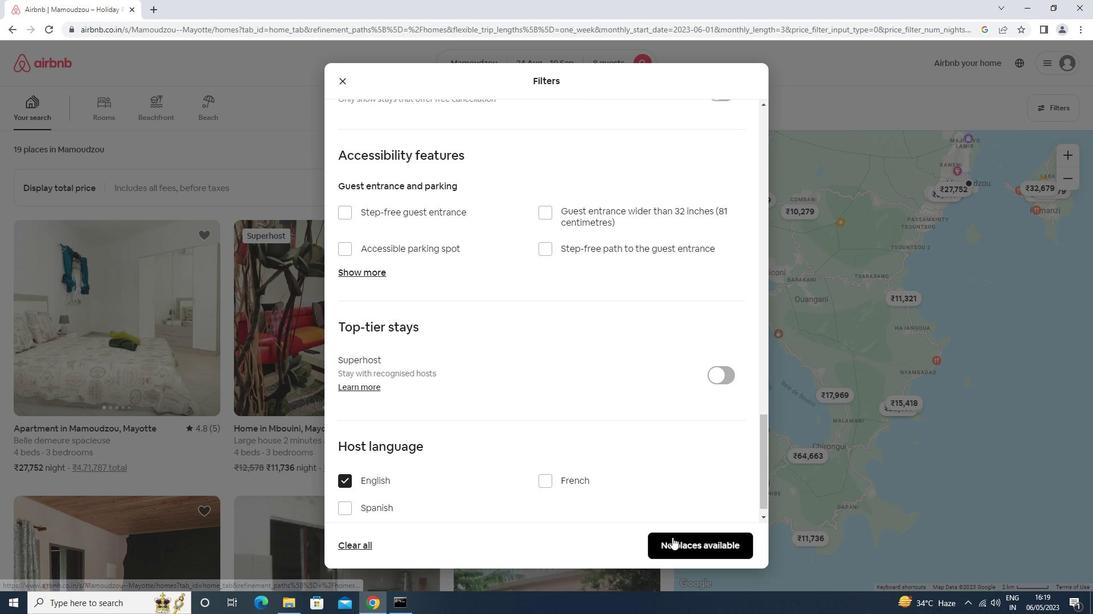 
